 Task: Create a due date automation trigger when advanced on, 2 working days after a card is due add fields without custom field "Resume" unchecked at 11:00 AM.
Action: Mouse moved to (998, 306)
Screenshot: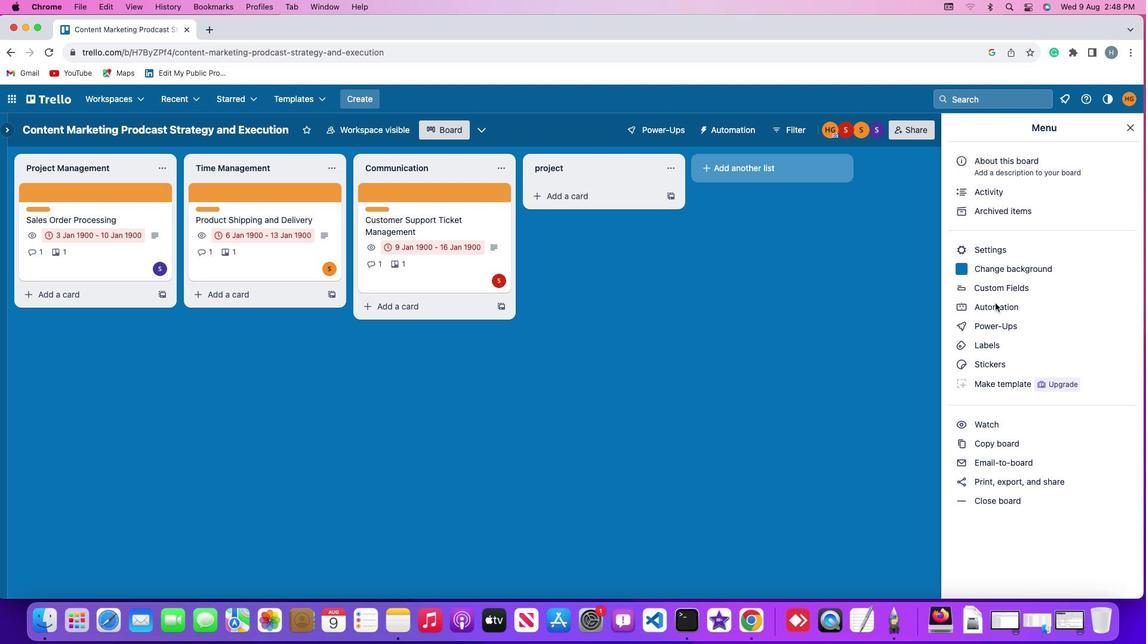 
Action: Mouse pressed left at (998, 306)
Screenshot: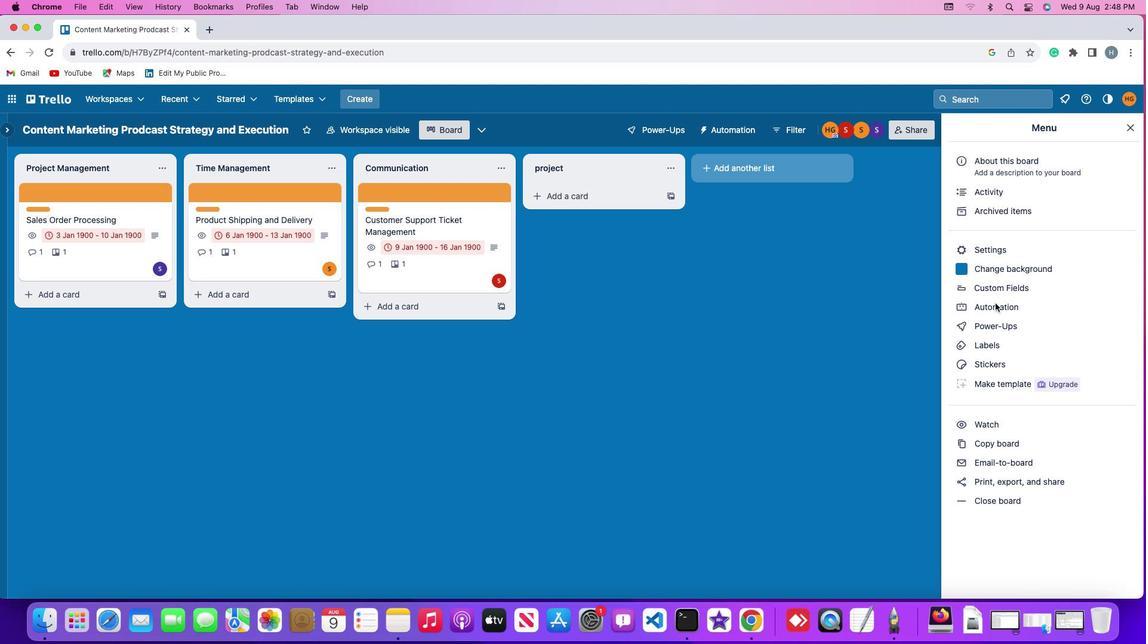 
Action: Mouse pressed left at (998, 306)
Screenshot: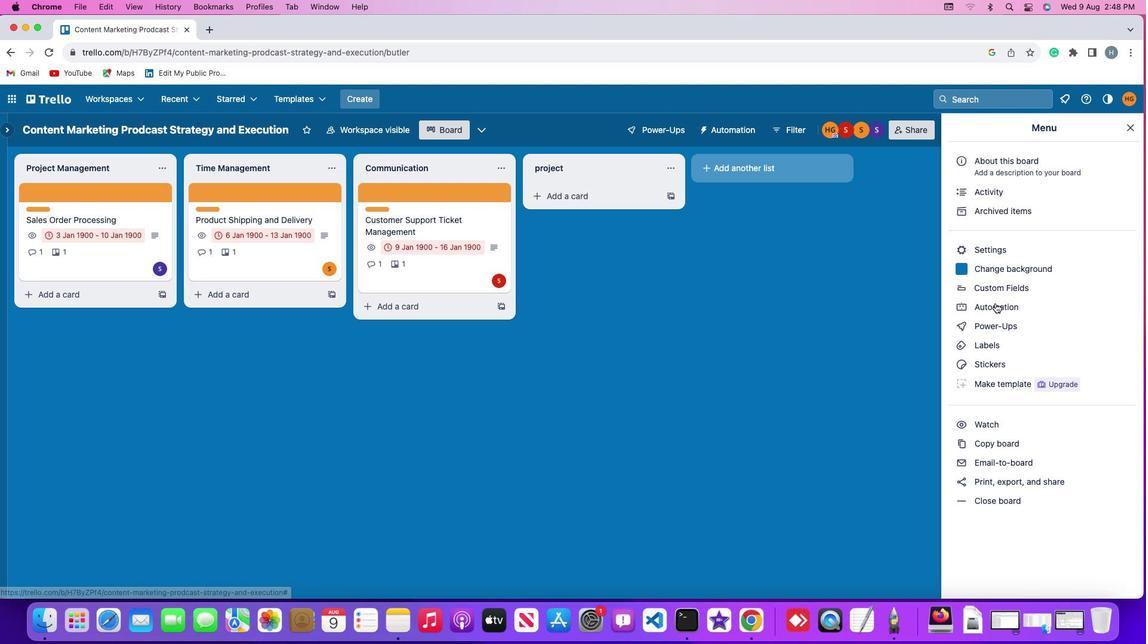 
Action: Mouse moved to (78, 288)
Screenshot: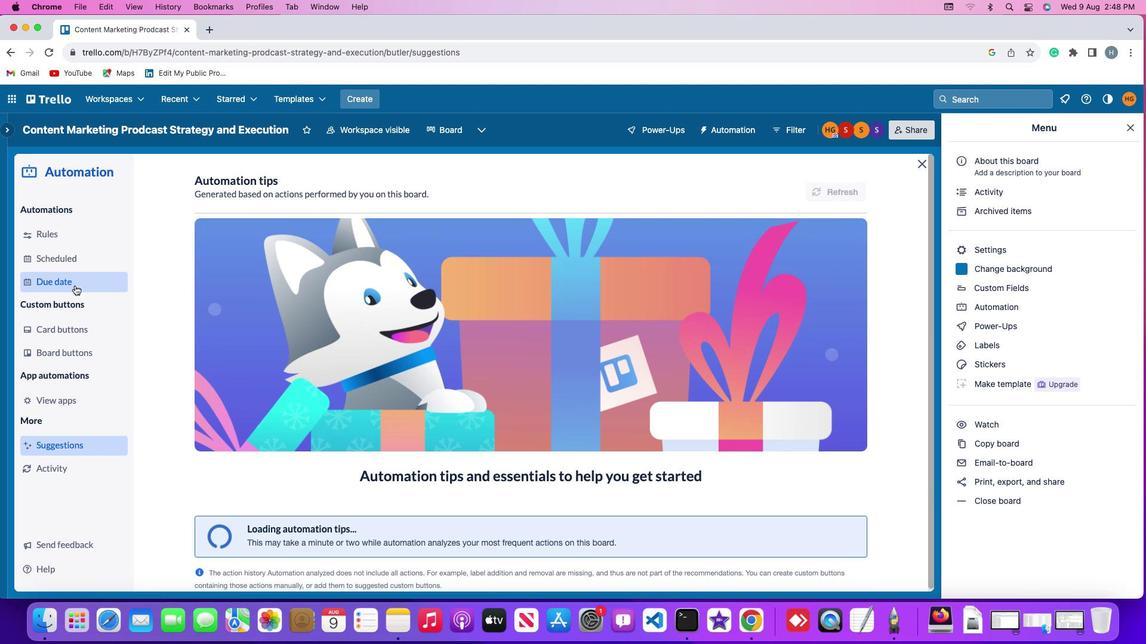 
Action: Mouse pressed left at (78, 288)
Screenshot: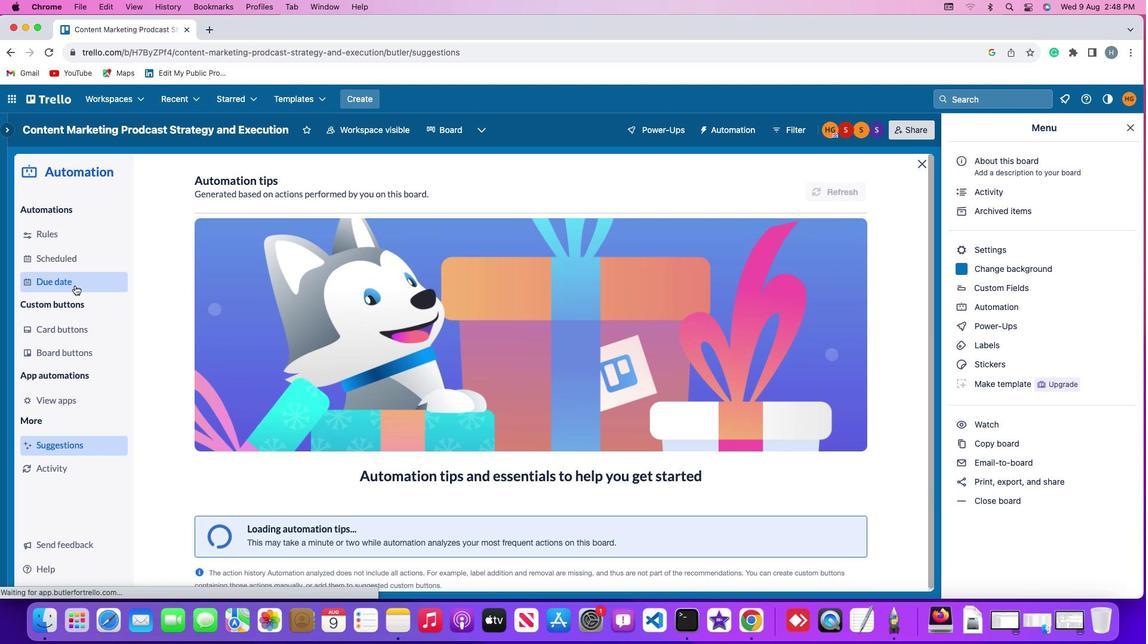 
Action: Mouse moved to (803, 187)
Screenshot: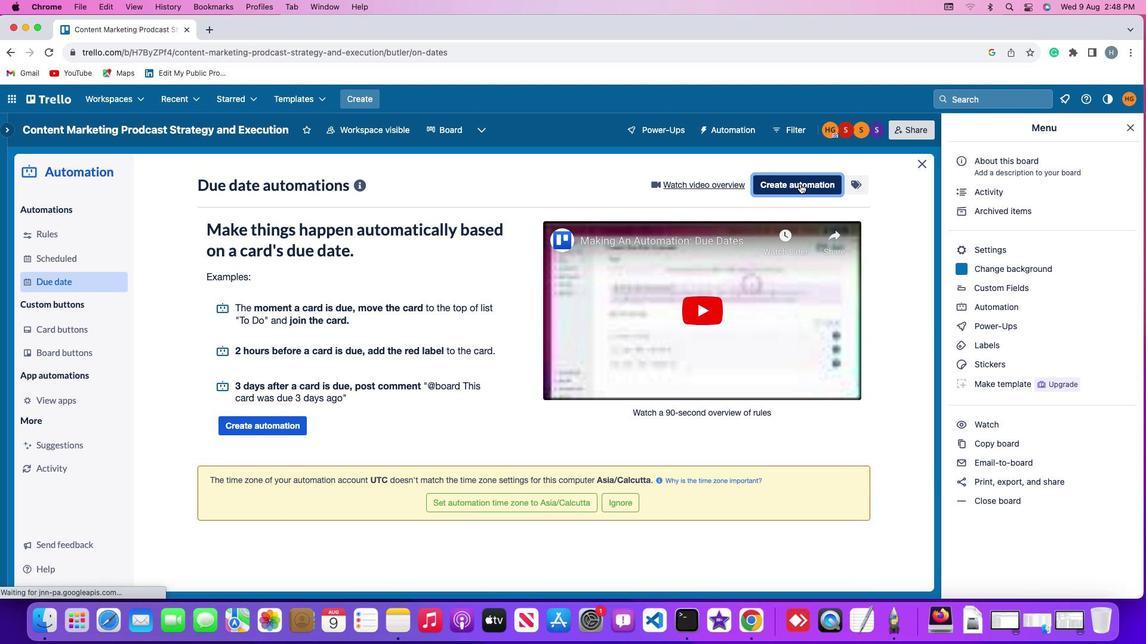 
Action: Mouse pressed left at (803, 187)
Screenshot: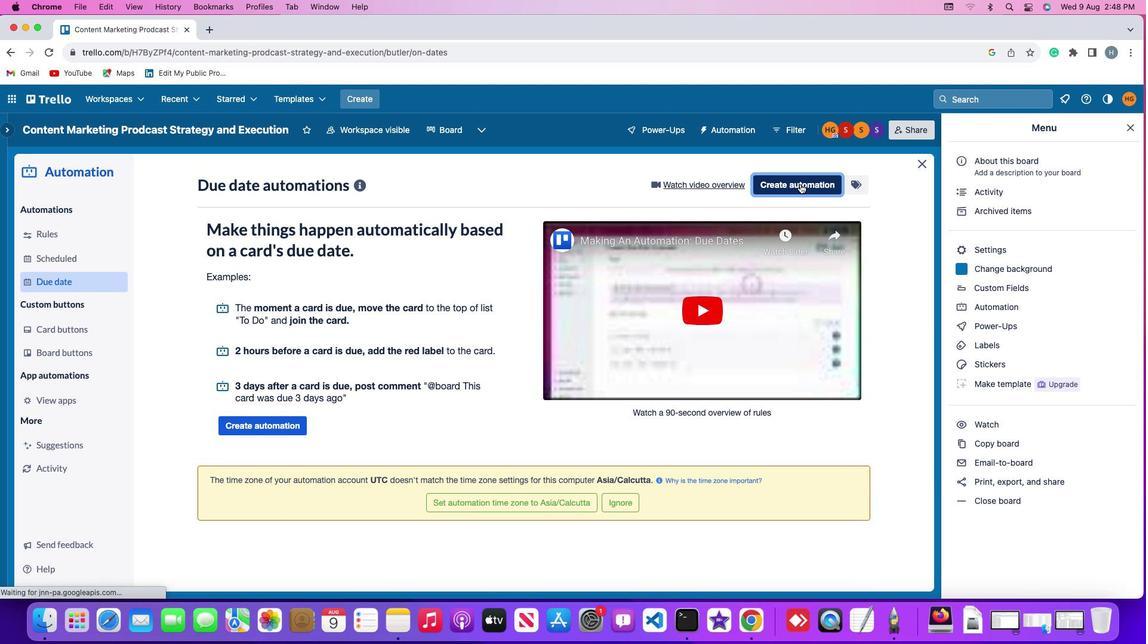 
Action: Mouse moved to (239, 303)
Screenshot: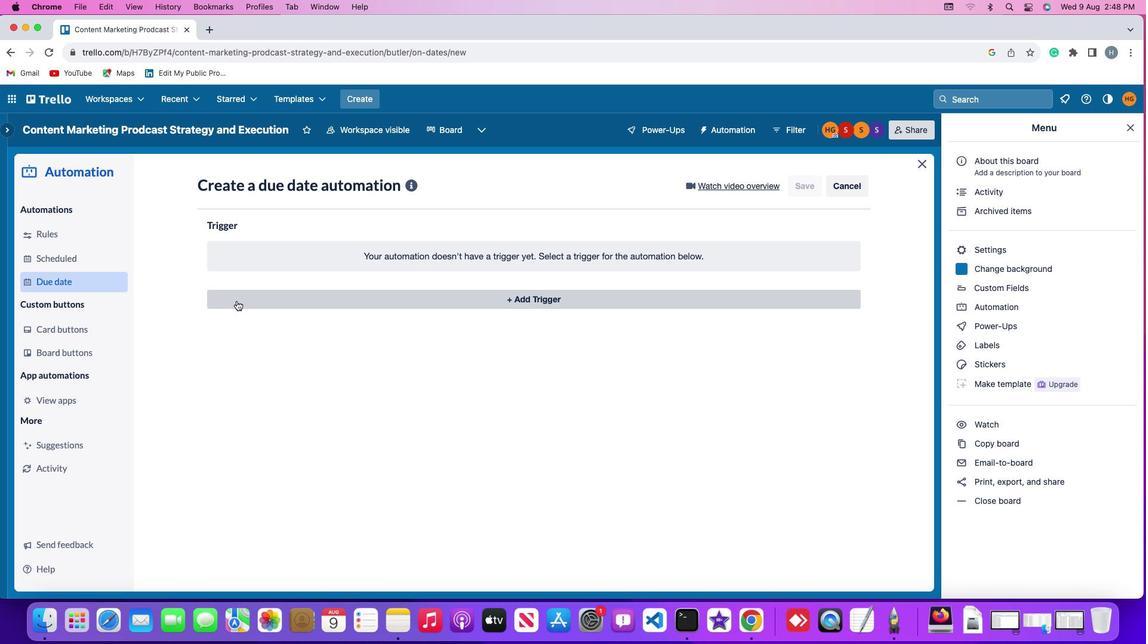 
Action: Mouse pressed left at (239, 303)
Screenshot: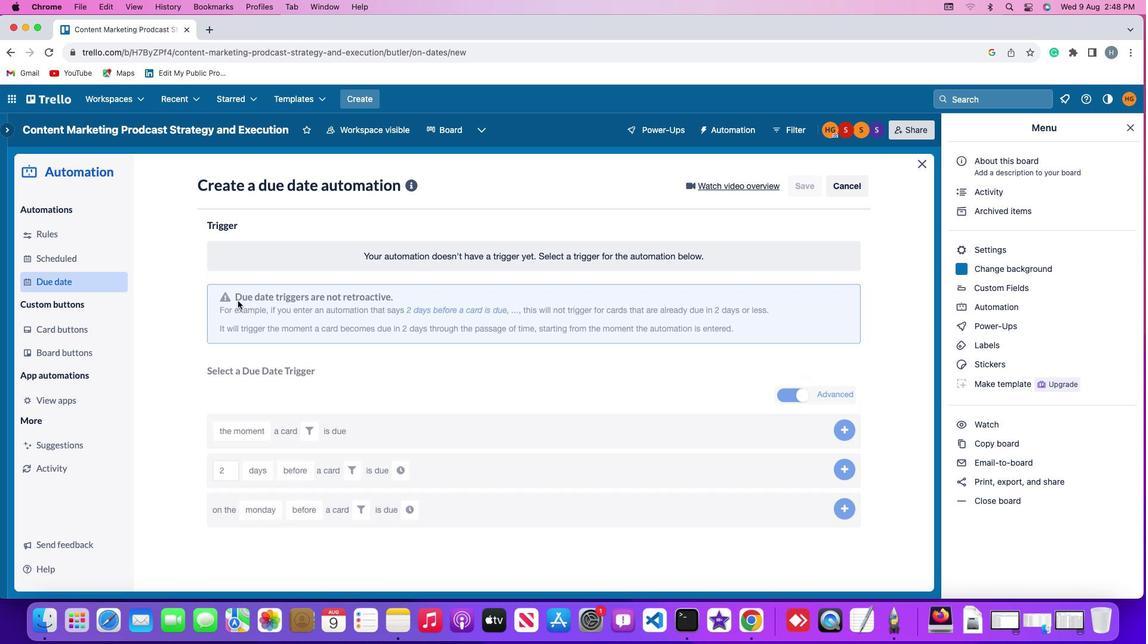 
Action: Mouse moved to (233, 489)
Screenshot: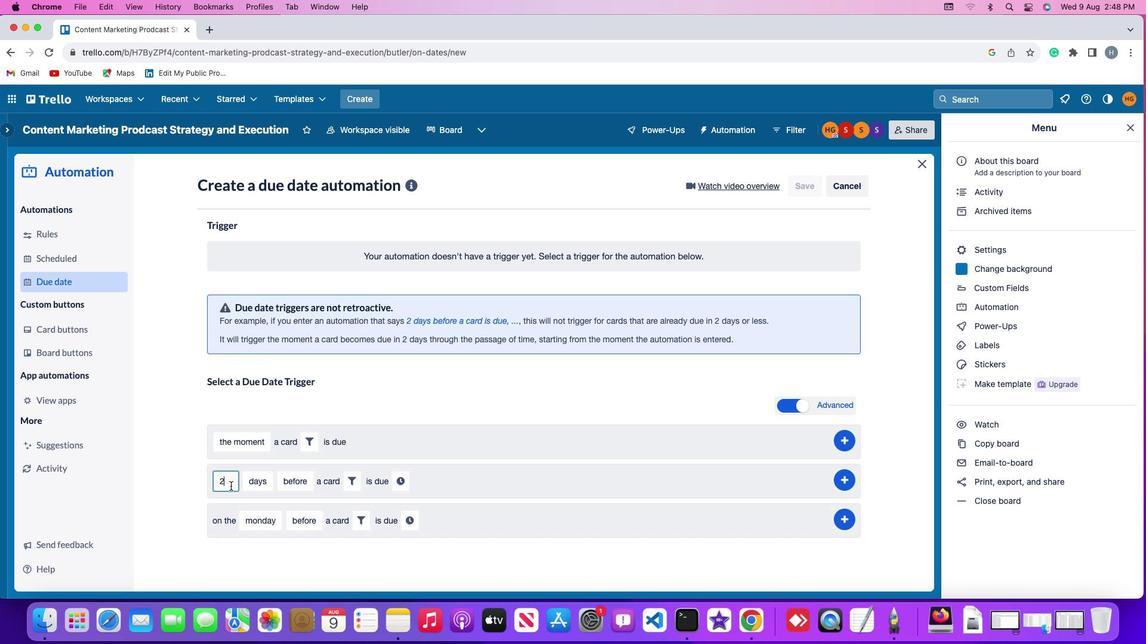 
Action: Mouse pressed left at (233, 489)
Screenshot: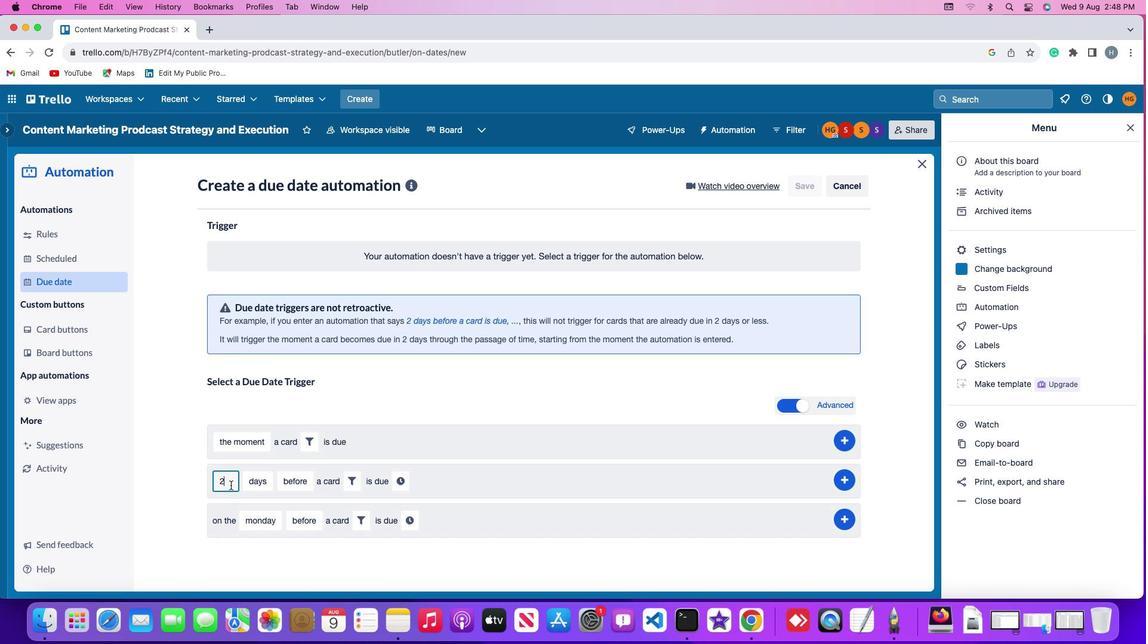 
Action: Mouse moved to (233, 488)
Screenshot: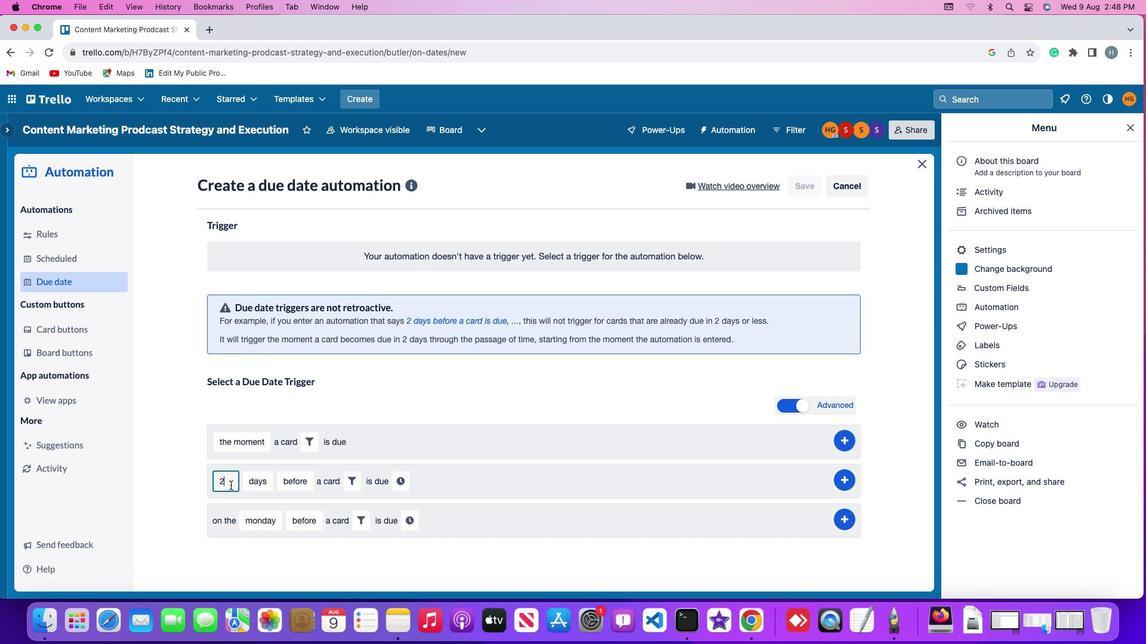 
Action: Key pressed Key.backspace
Screenshot: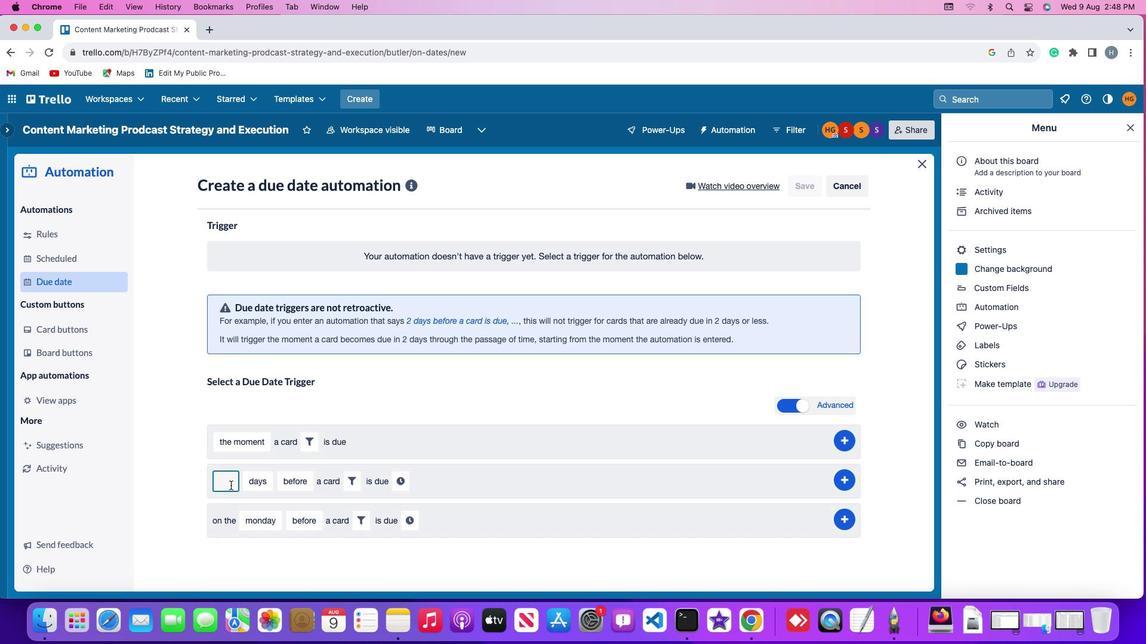 
Action: Mouse moved to (233, 488)
Screenshot: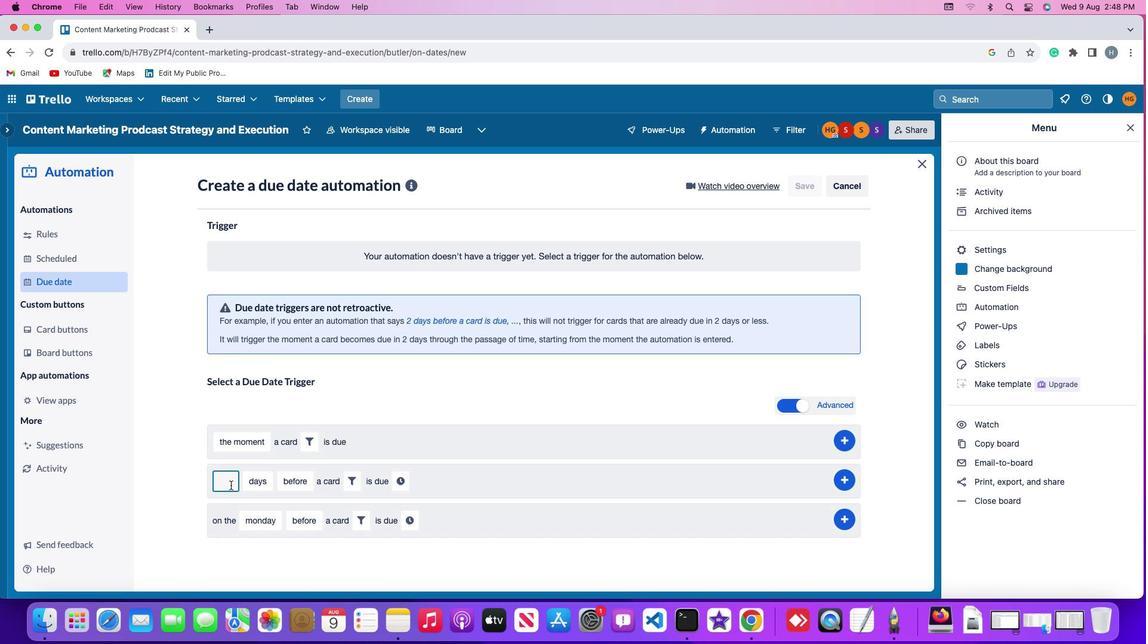 
Action: Key pressed '2'
Screenshot: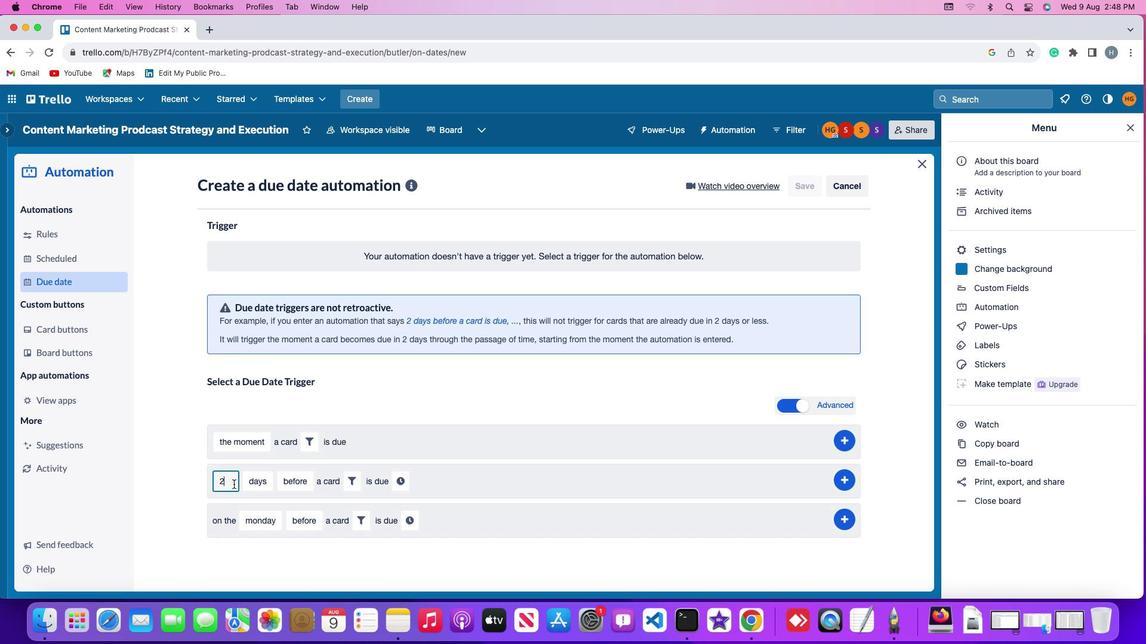 
Action: Mouse moved to (248, 486)
Screenshot: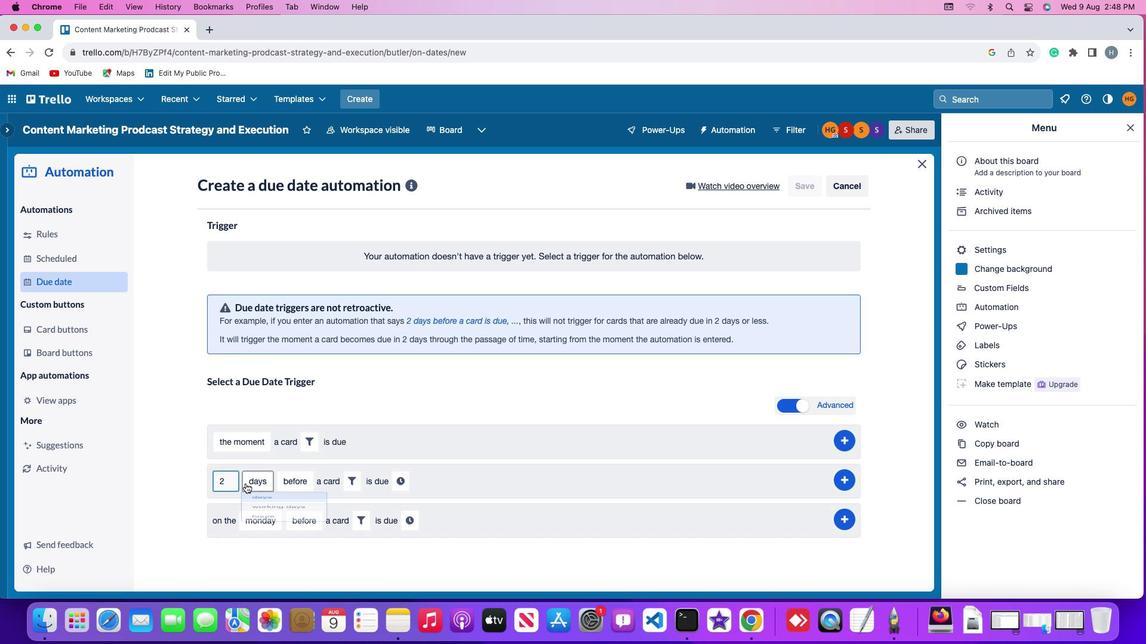 
Action: Mouse pressed left at (248, 486)
Screenshot: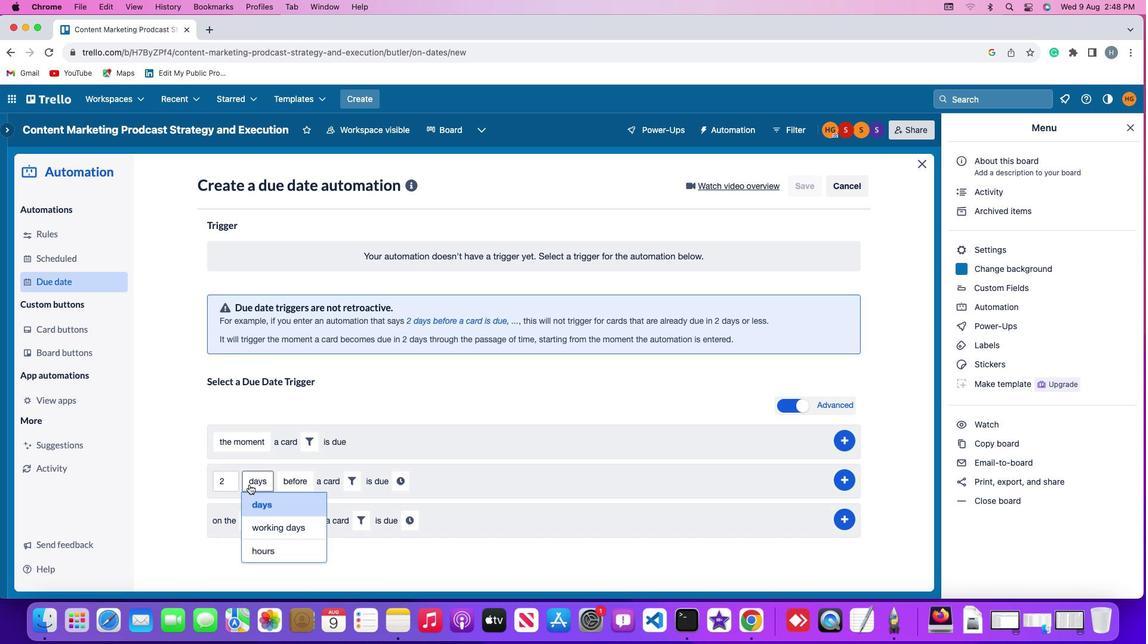 
Action: Mouse moved to (275, 531)
Screenshot: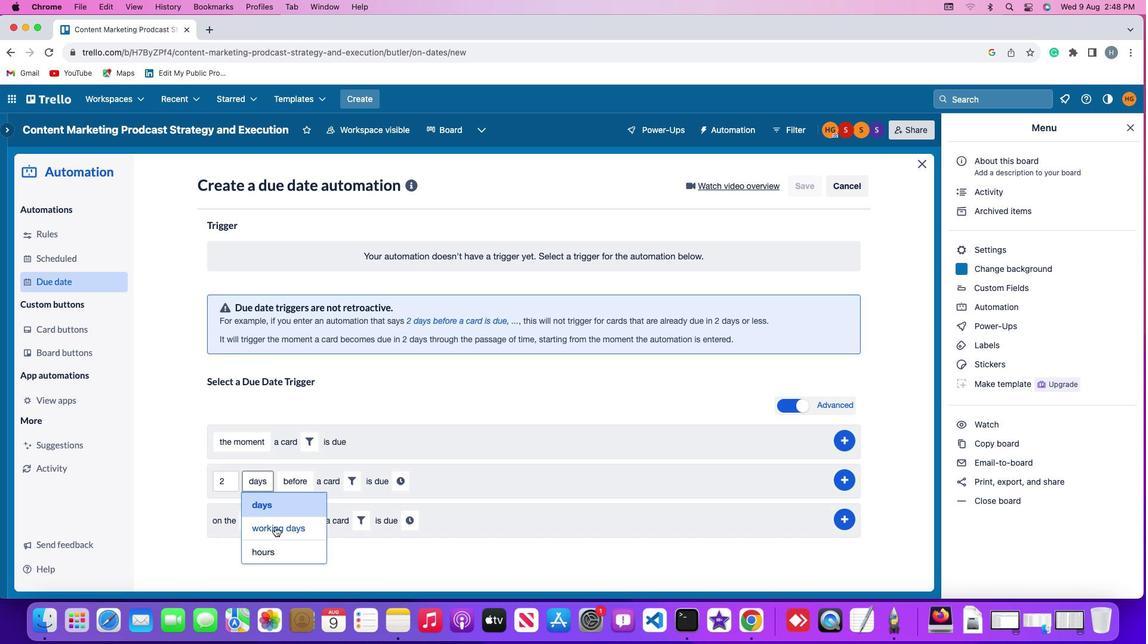 
Action: Mouse pressed left at (275, 531)
Screenshot: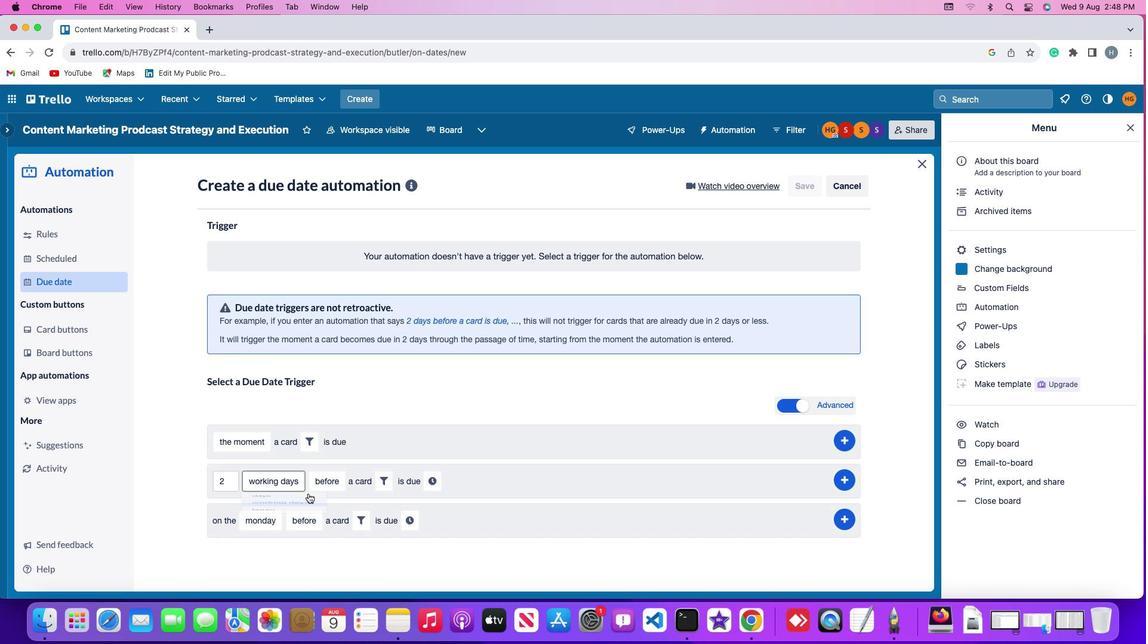 
Action: Mouse moved to (317, 480)
Screenshot: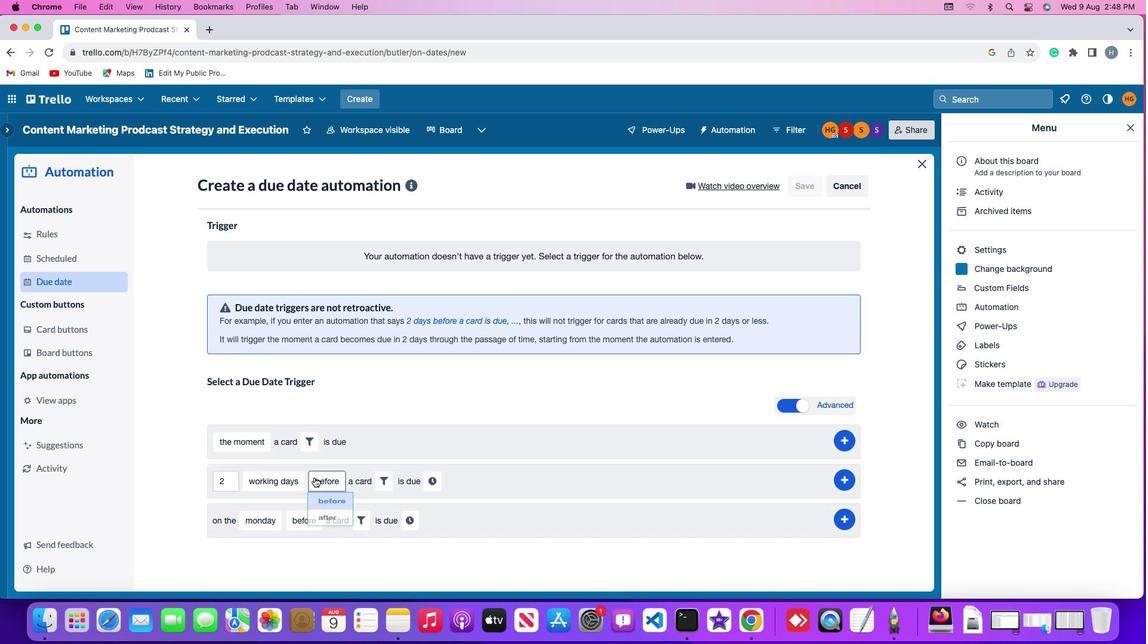 
Action: Mouse pressed left at (317, 480)
Screenshot: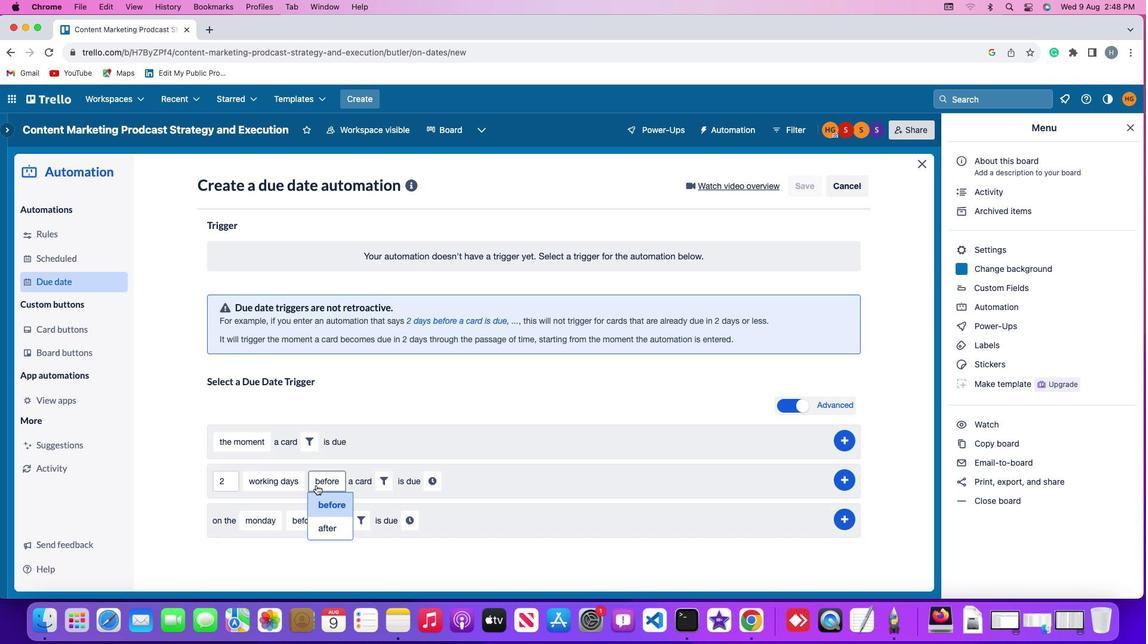
Action: Mouse moved to (322, 533)
Screenshot: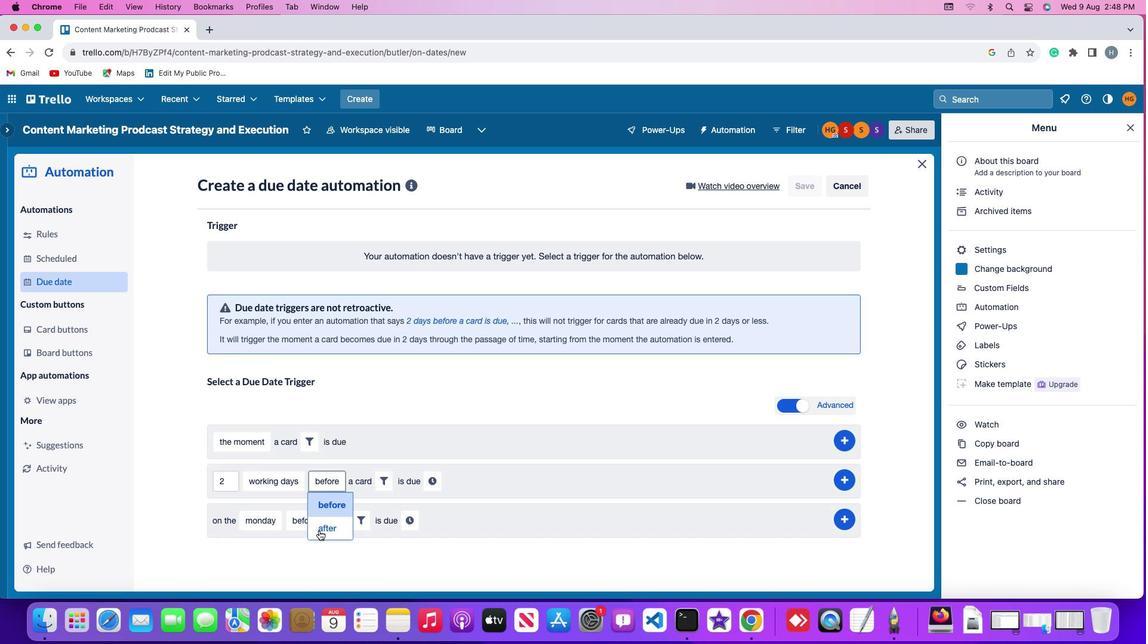 
Action: Mouse pressed left at (322, 533)
Screenshot: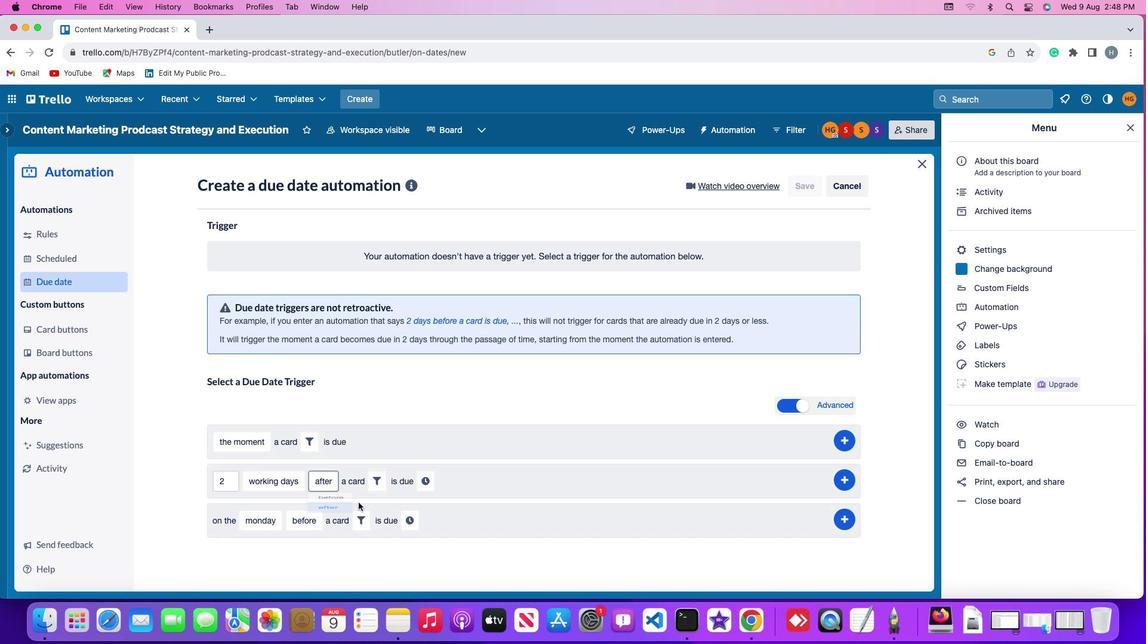 
Action: Mouse moved to (386, 485)
Screenshot: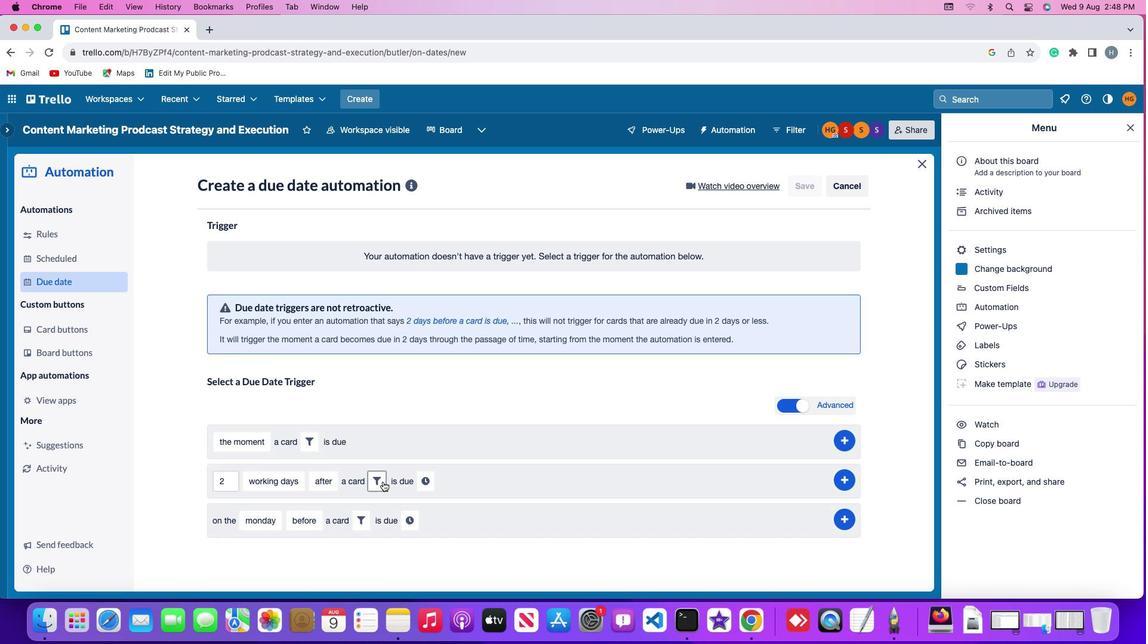 
Action: Mouse pressed left at (386, 485)
Screenshot: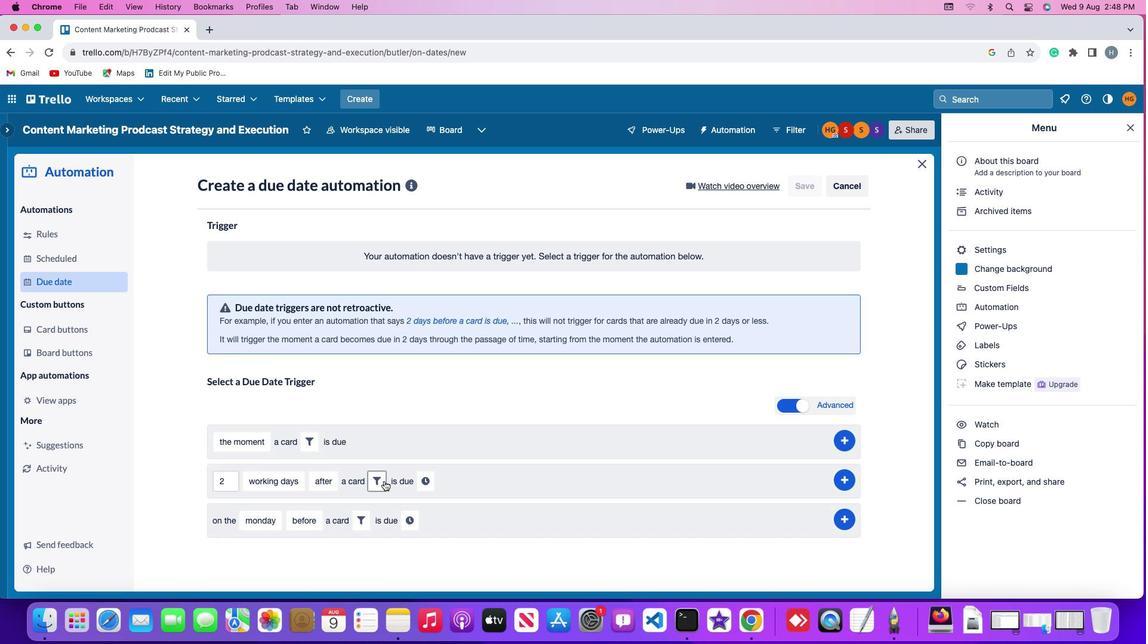 
Action: Mouse moved to (573, 527)
Screenshot: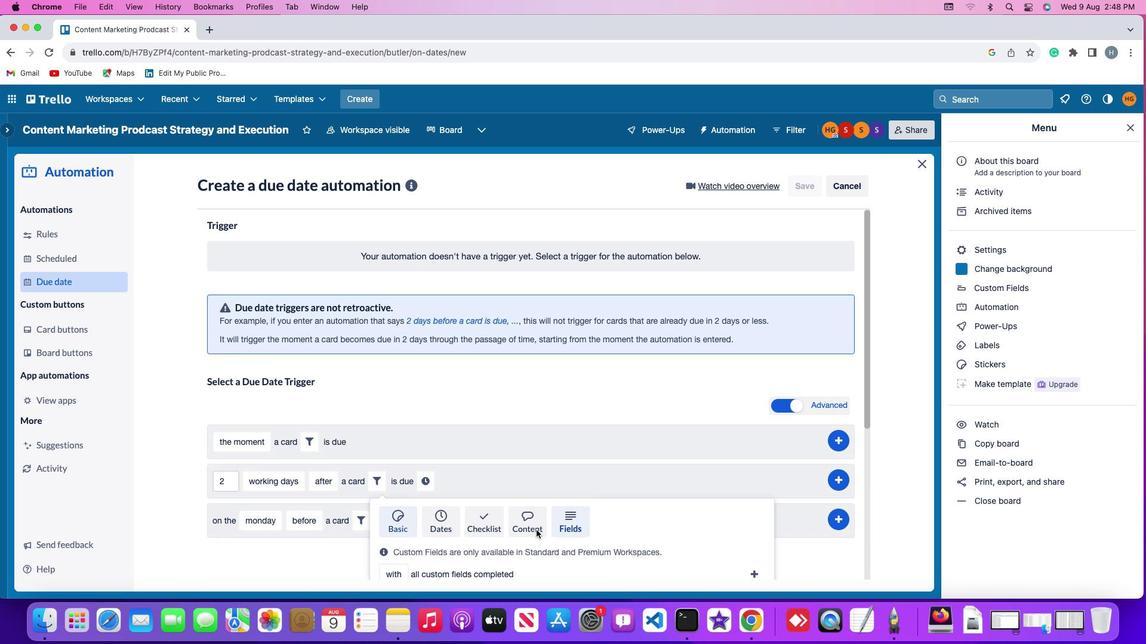 
Action: Mouse pressed left at (573, 527)
Screenshot: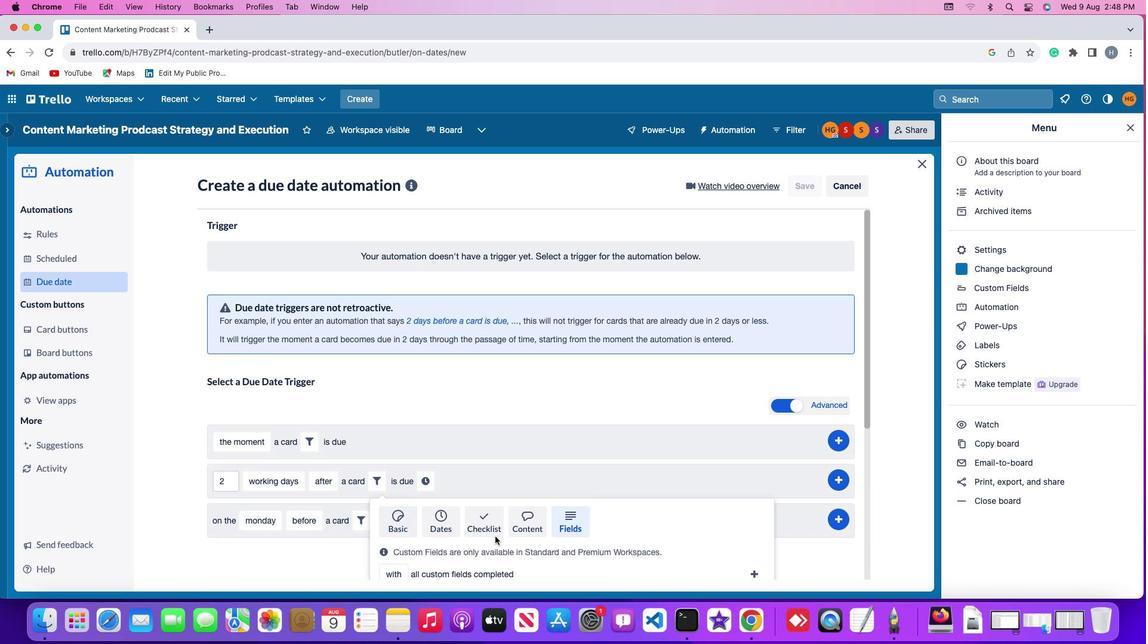 
Action: Mouse moved to (342, 565)
Screenshot: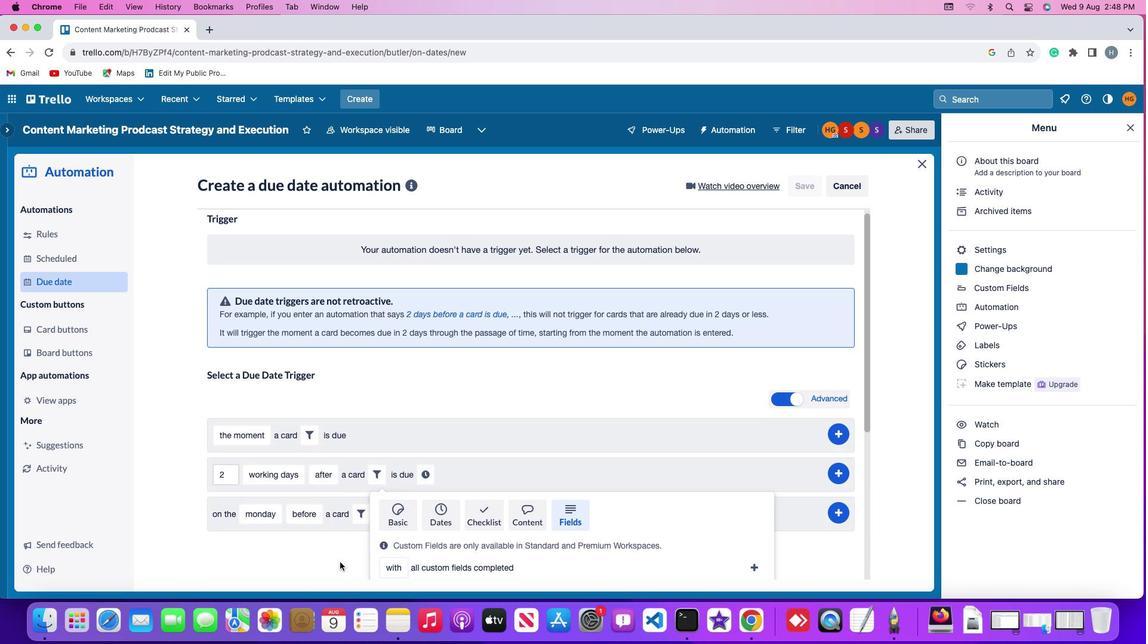 
Action: Mouse scrolled (342, 565) with delta (2, 2)
Screenshot: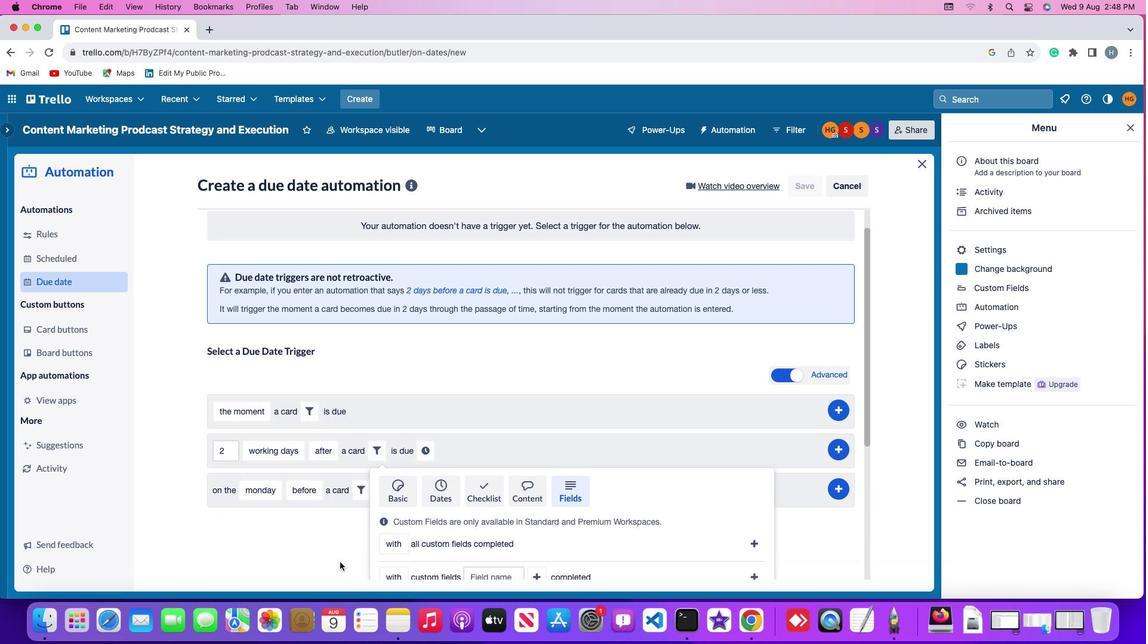 
Action: Mouse moved to (342, 565)
Screenshot: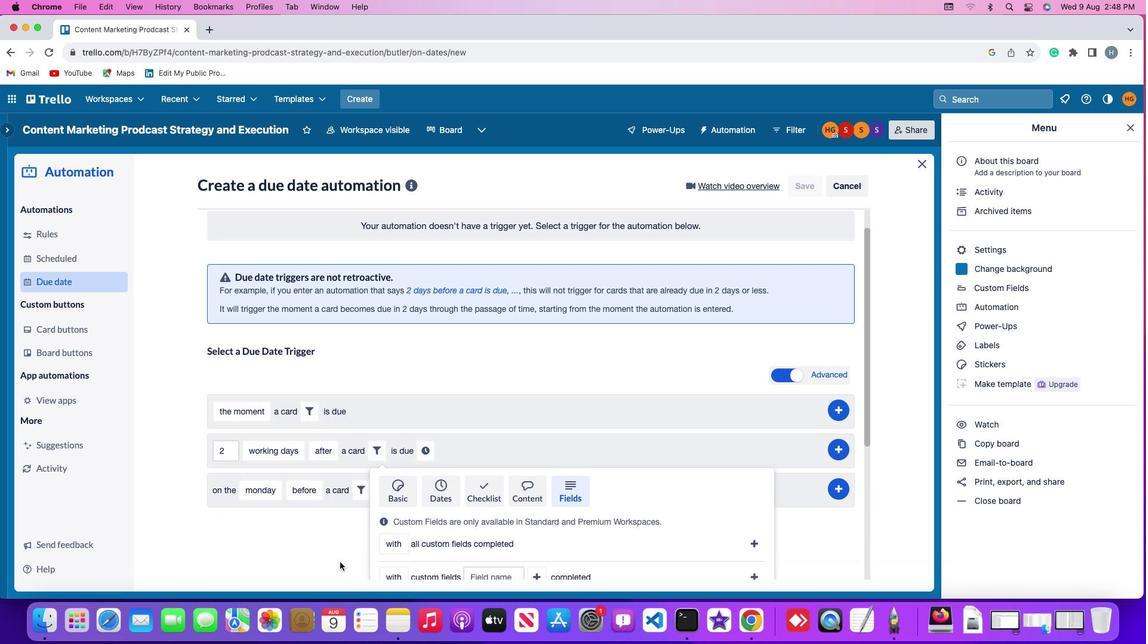 
Action: Mouse scrolled (342, 565) with delta (2, 2)
Screenshot: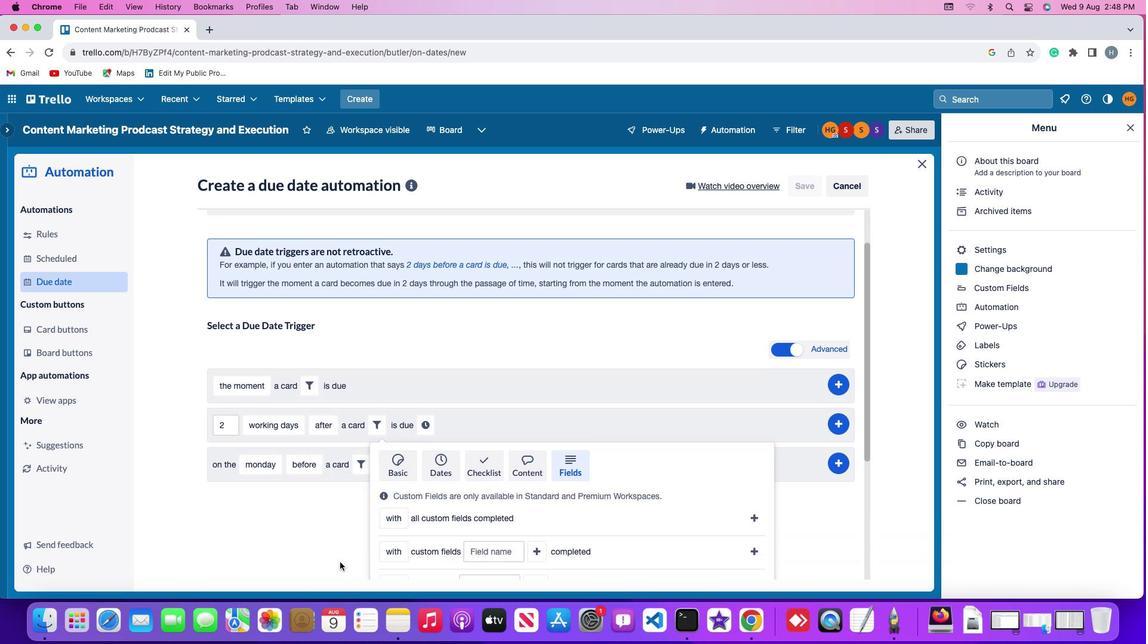 
Action: Mouse scrolled (342, 565) with delta (2, 1)
Screenshot: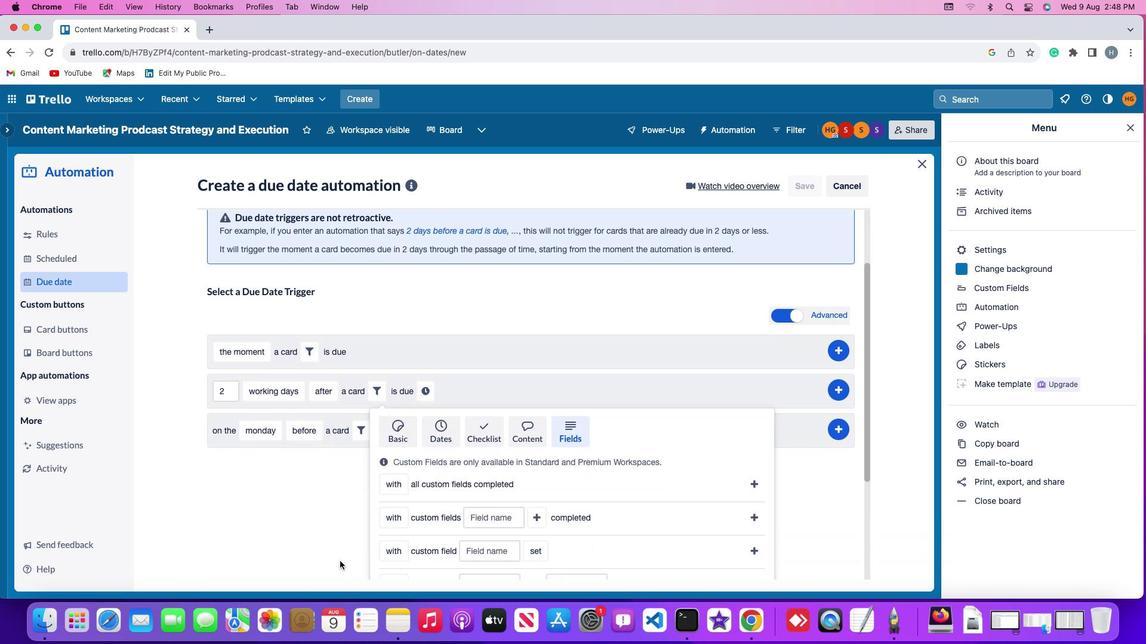 
Action: Mouse scrolled (342, 565) with delta (2, 1)
Screenshot: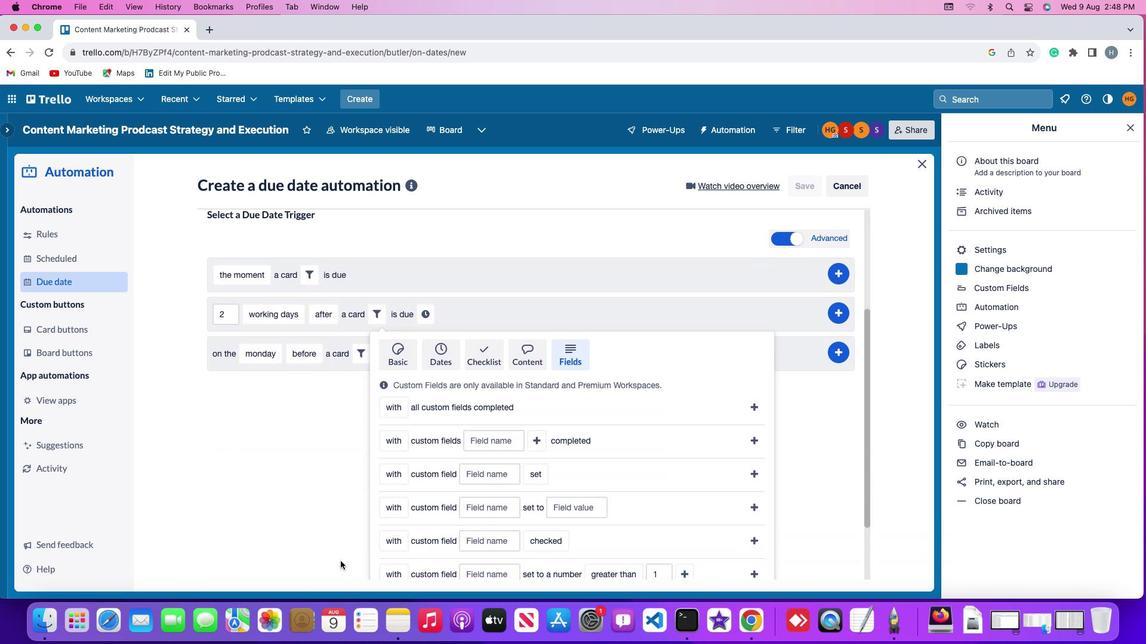 
Action: Mouse moved to (343, 564)
Screenshot: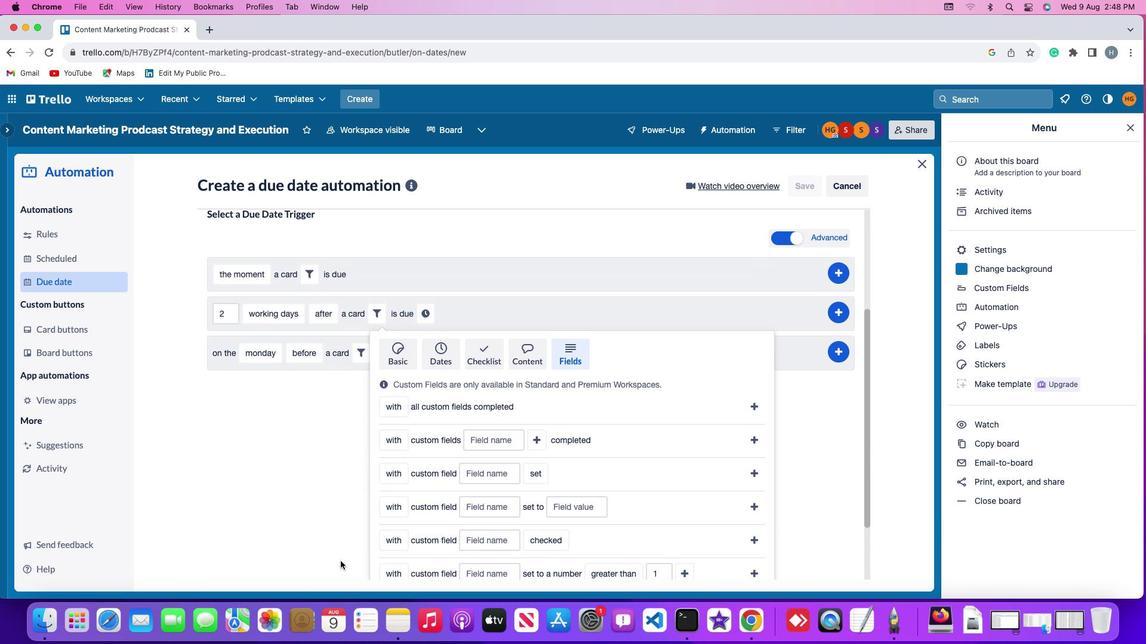 
Action: Mouse scrolled (343, 564) with delta (2, 2)
Screenshot: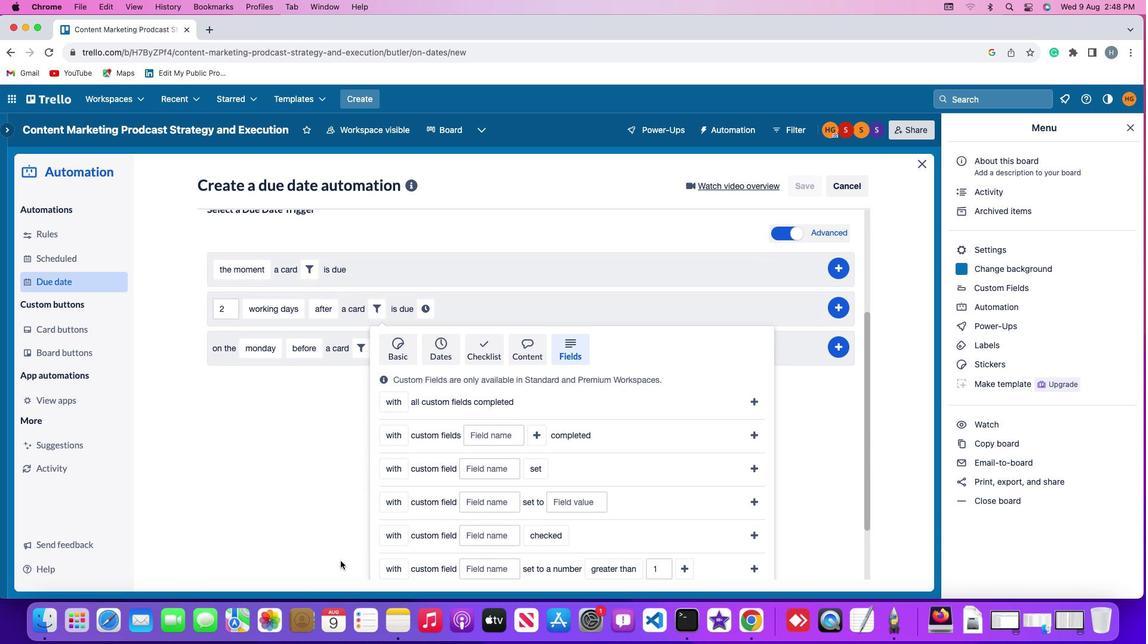 
Action: Mouse scrolled (343, 564) with delta (2, 2)
Screenshot: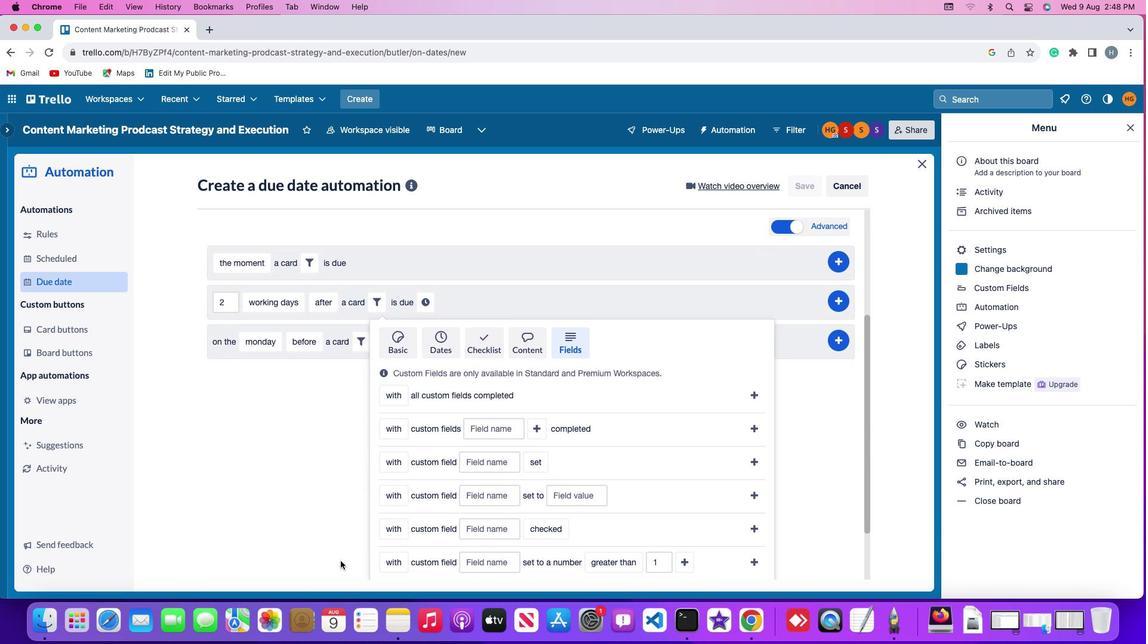 
Action: Mouse moved to (382, 525)
Screenshot: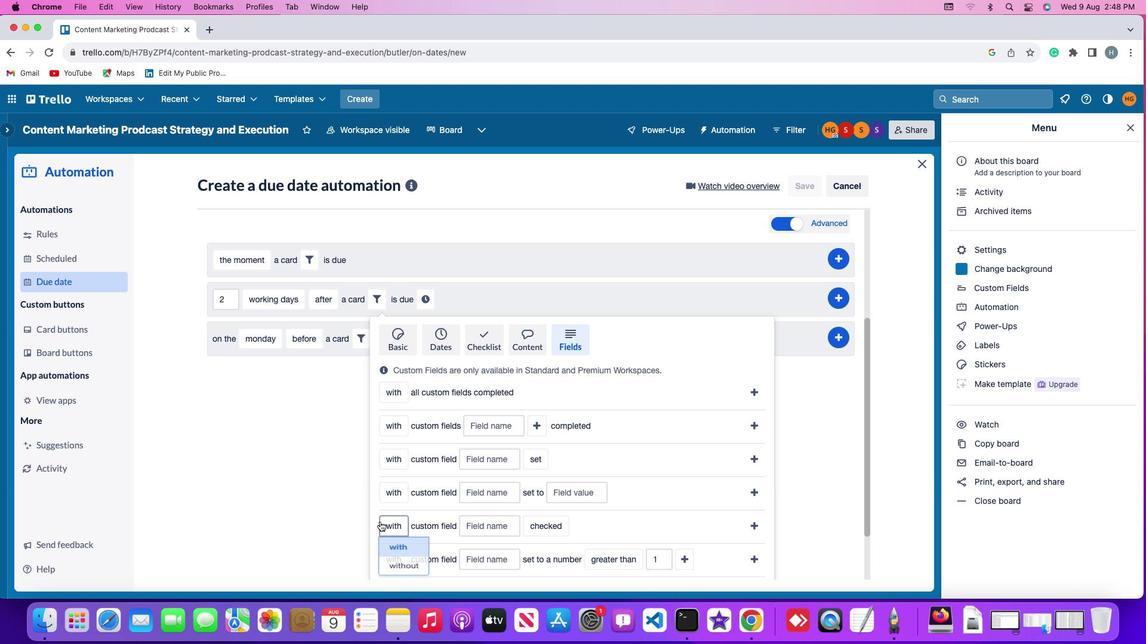 
Action: Mouse pressed left at (382, 525)
Screenshot: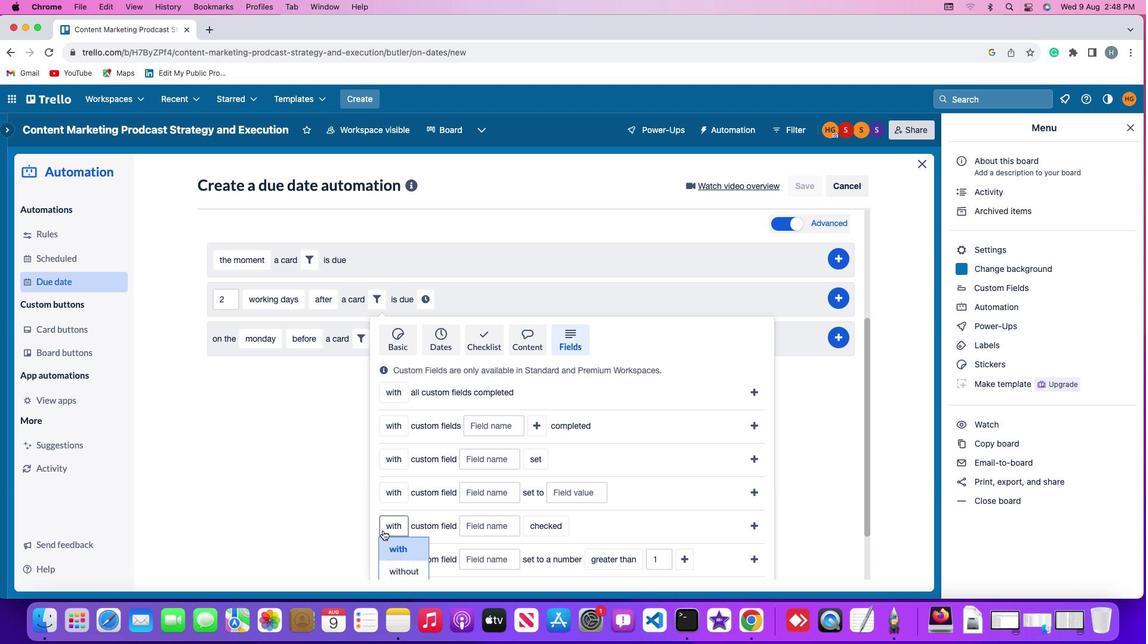 
Action: Mouse moved to (401, 568)
Screenshot: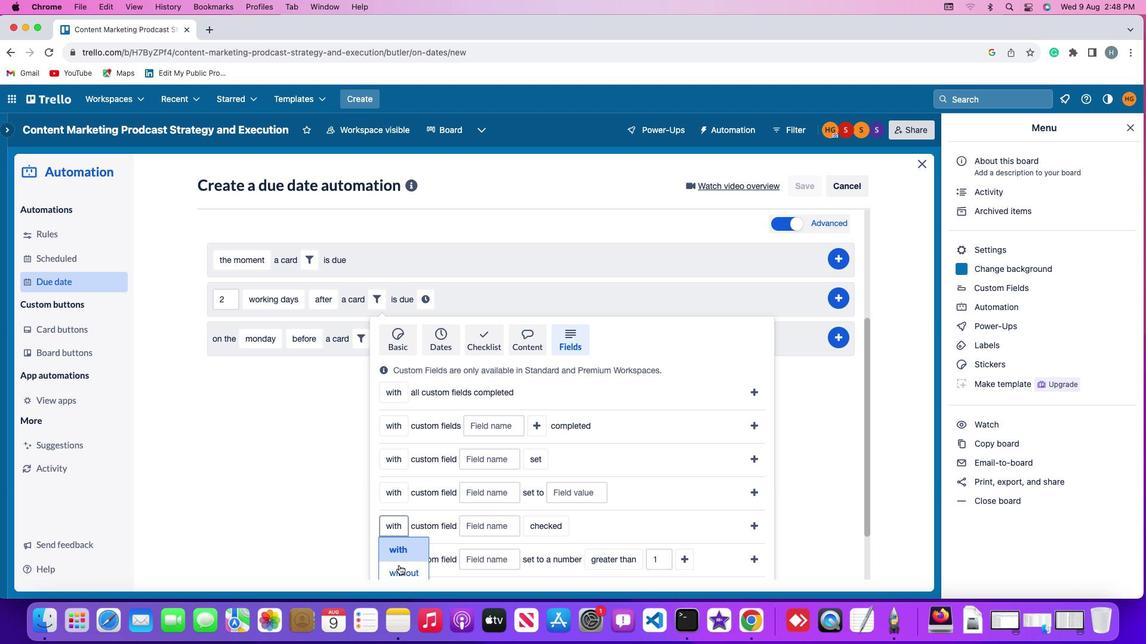 
Action: Mouse pressed left at (401, 568)
Screenshot: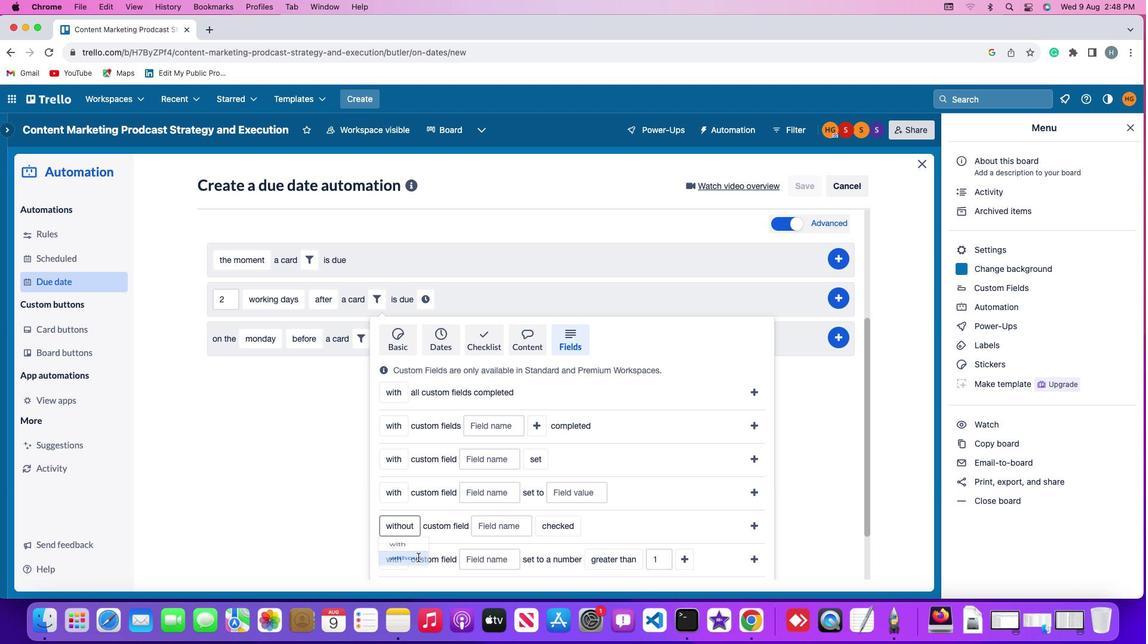 
Action: Mouse moved to (501, 530)
Screenshot: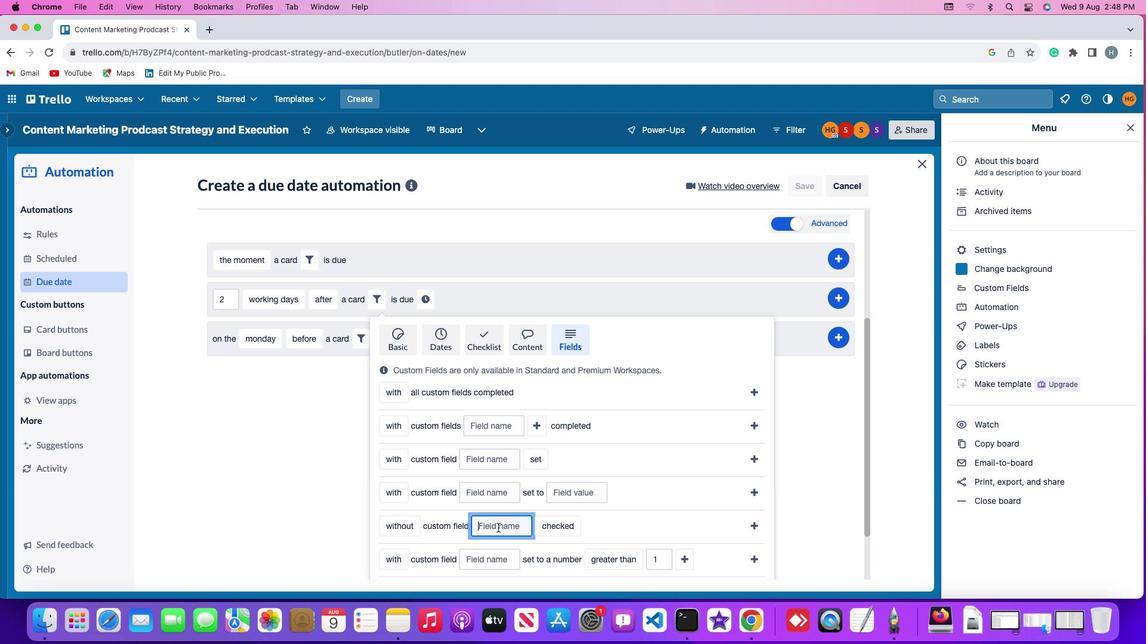 
Action: Mouse pressed left at (501, 530)
Screenshot: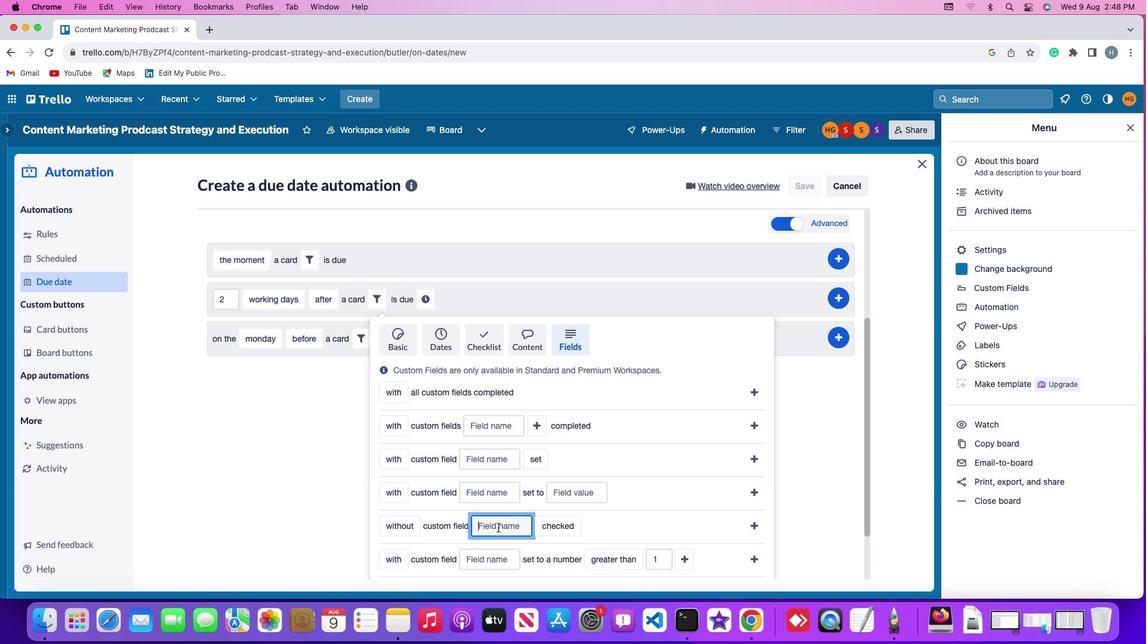 
Action: Key pressed Key.shift'R''e''s''u''m''e'
Screenshot: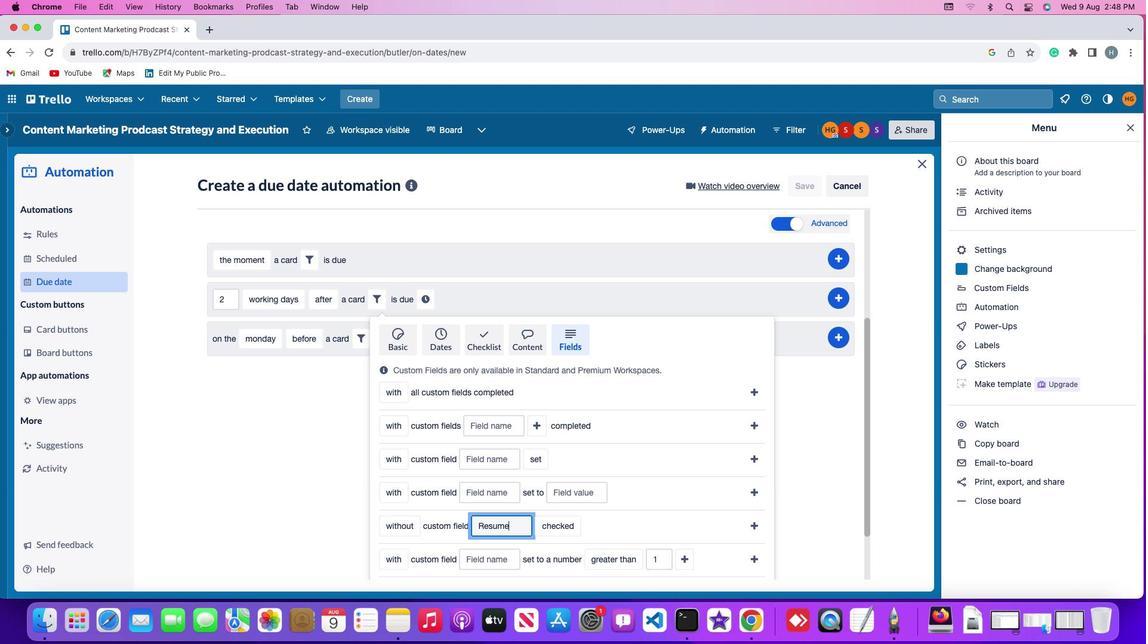 
Action: Mouse moved to (552, 532)
Screenshot: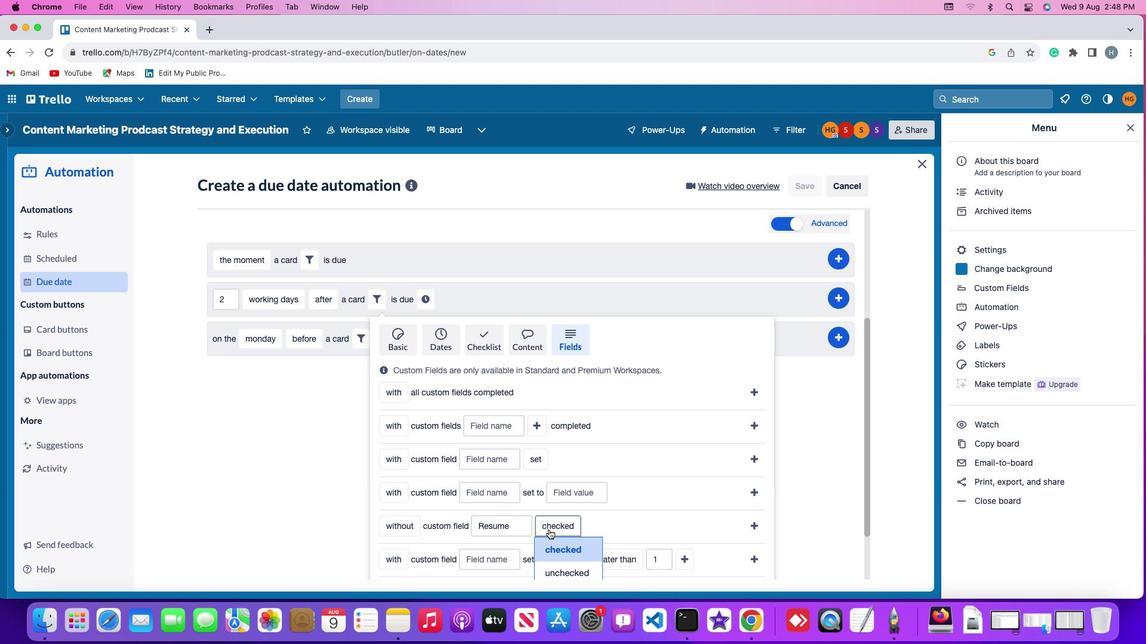 
Action: Mouse pressed left at (552, 532)
Screenshot: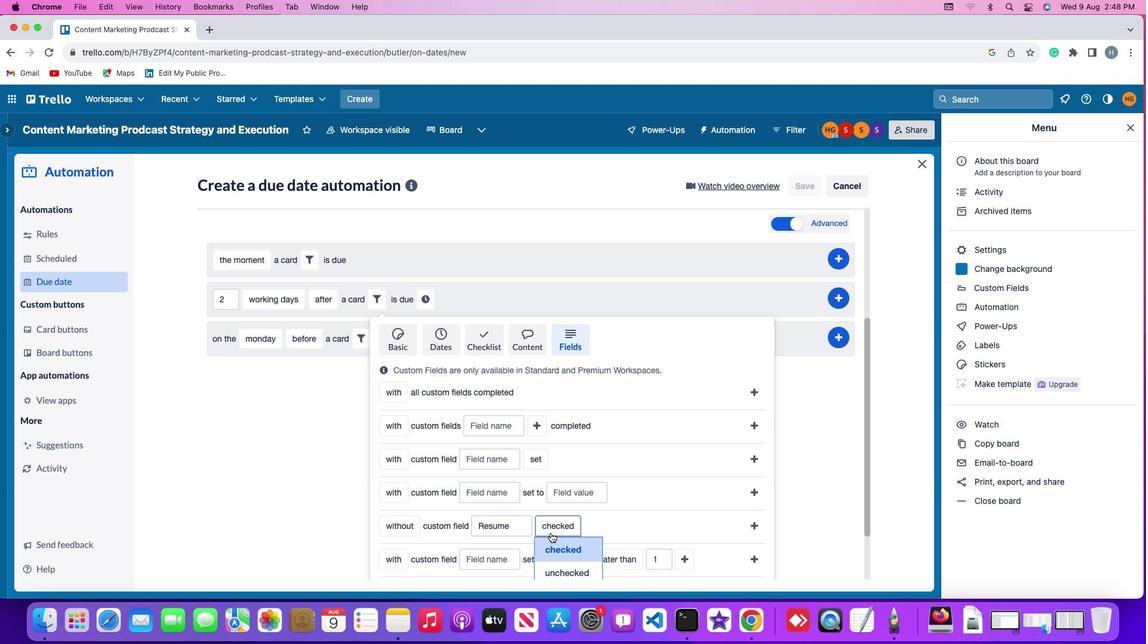 
Action: Mouse moved to (563, 579)
Screenshot: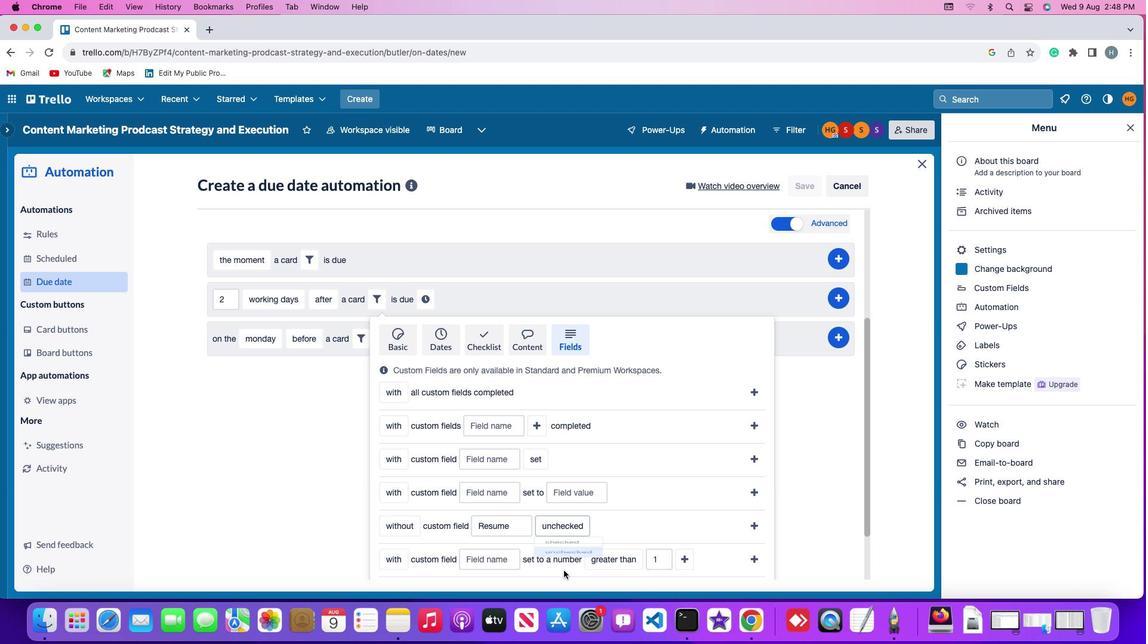 
Action: Mouse pressed left at (563, 579)
Screenshot: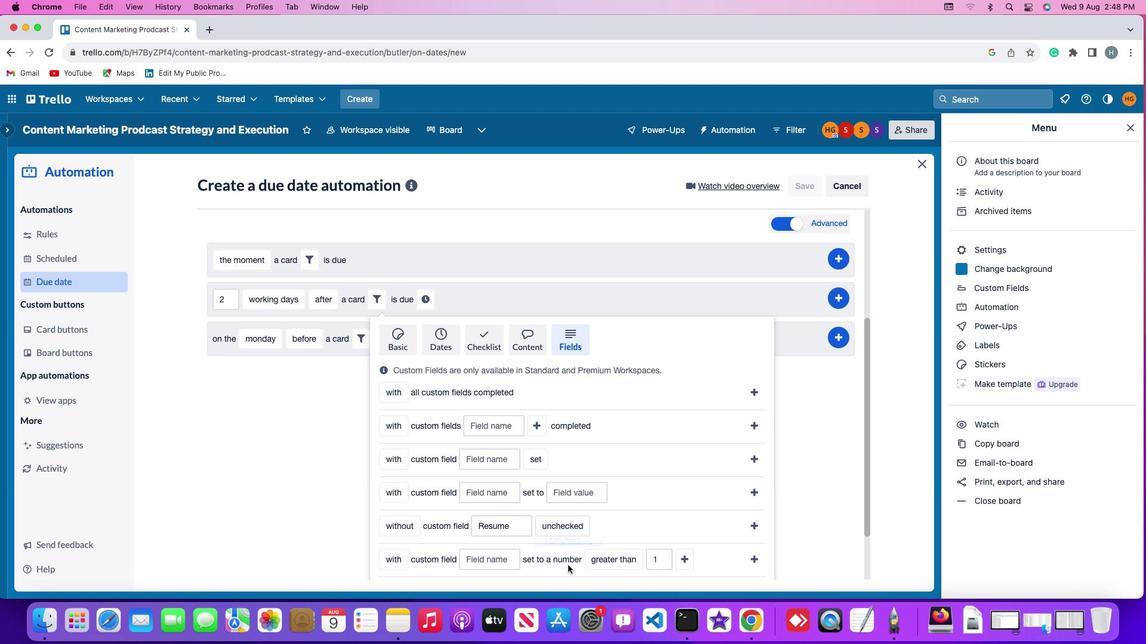 
Action: Mouse moved to (757, 525)
Screenshot: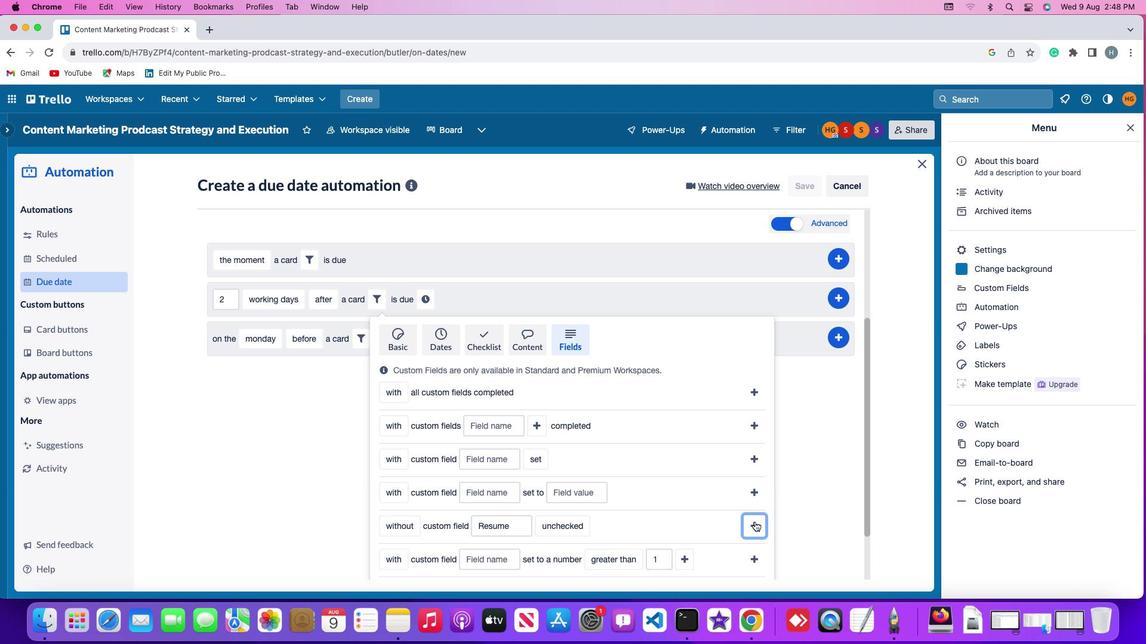 
Action: Mouse pressed left at (757, 525)
Screenshot: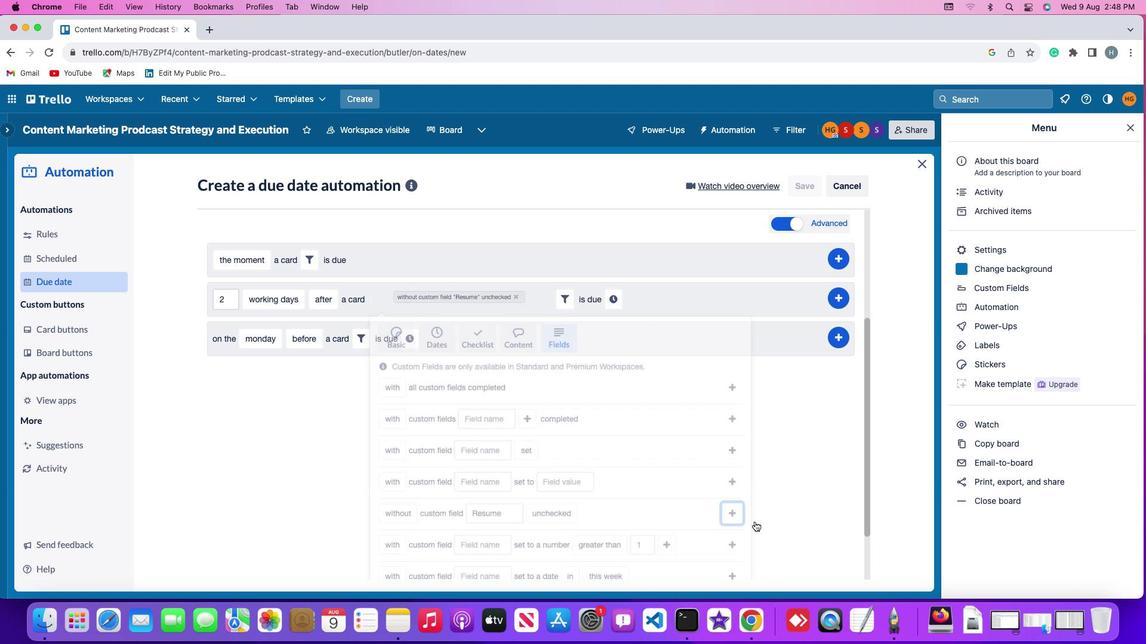 
Action: Mouse moved to (614, 480)
Screenshot: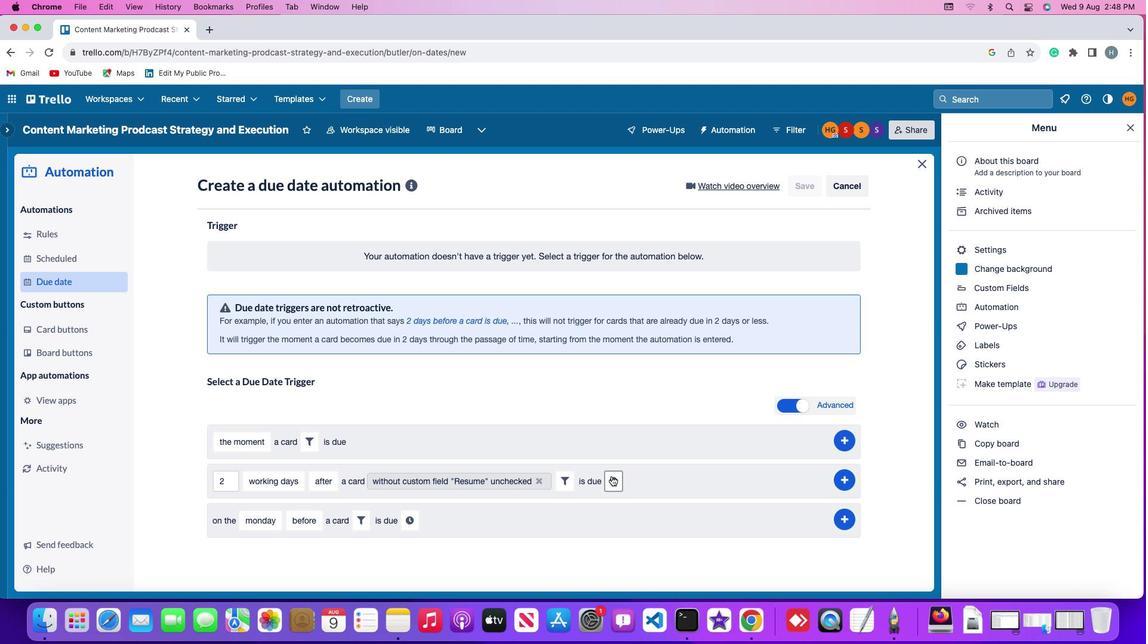 
Action: Mouse pressed left at (614, 480)
Screenshot: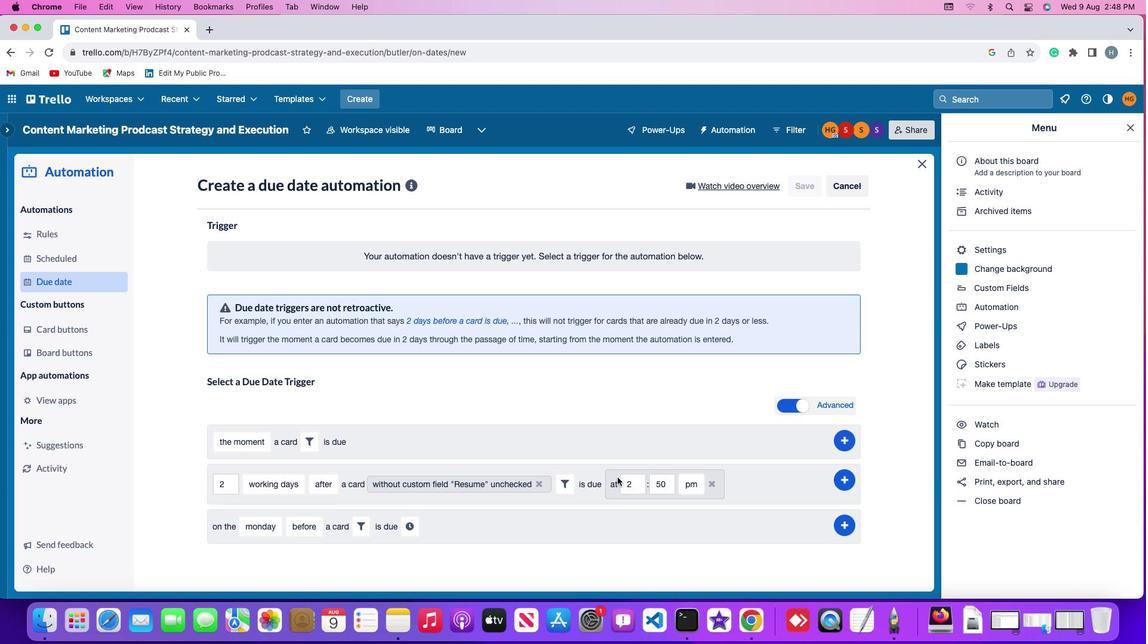 
Action: Mouse moved to (636, 485)
Screenshot: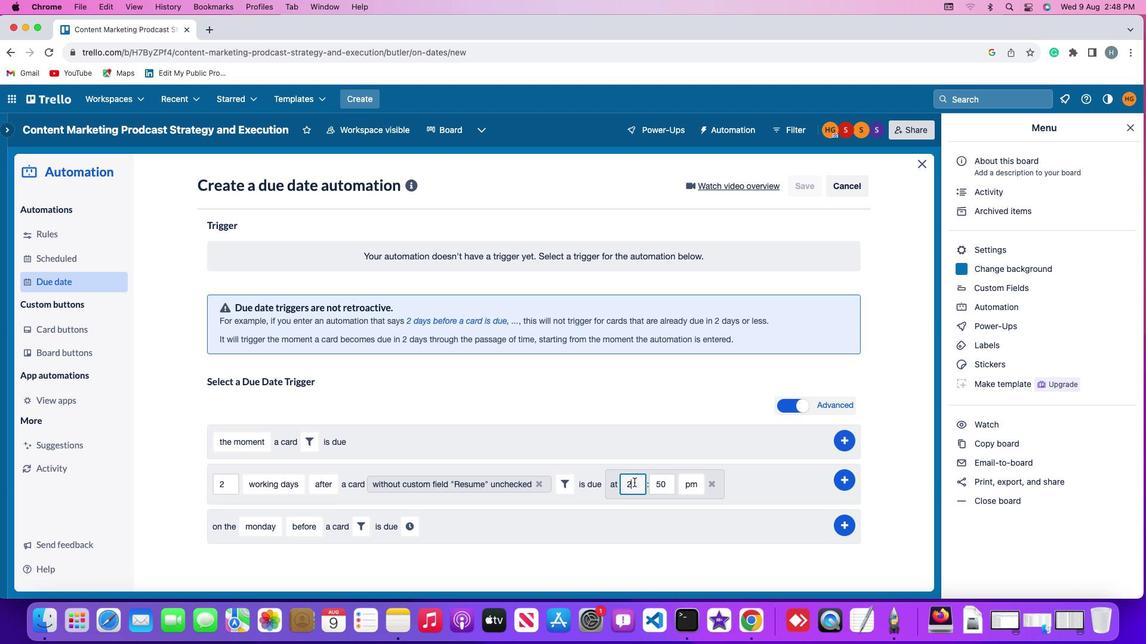 
Action: Mouse pressed left at (636, 485)
Screenshot: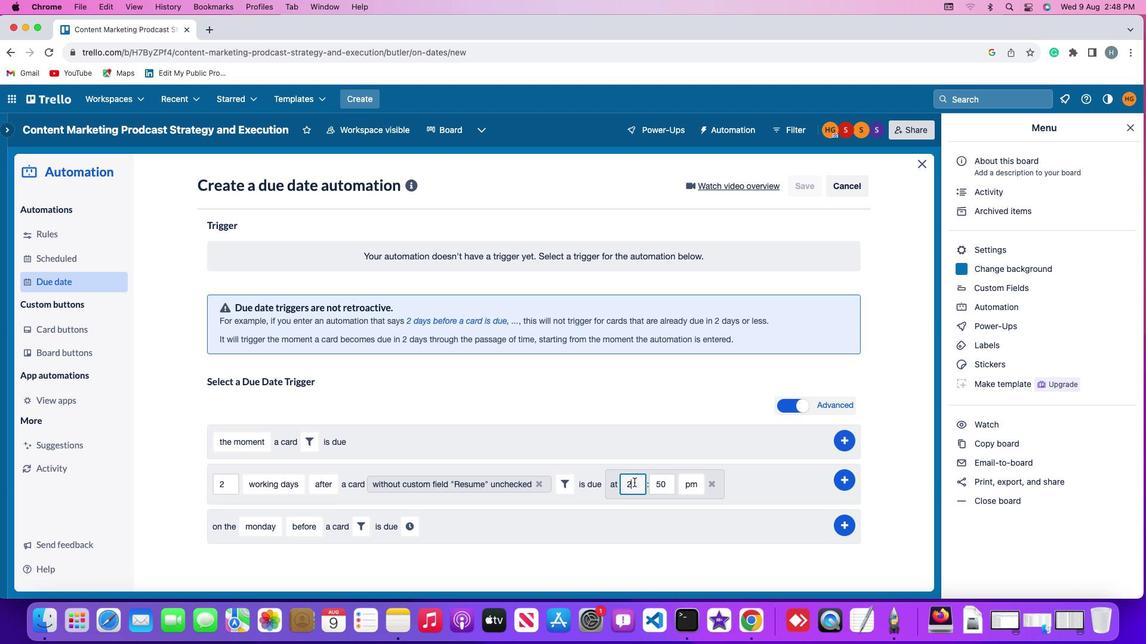 
Action: Mouse moved to (636, 485)
Screenshot: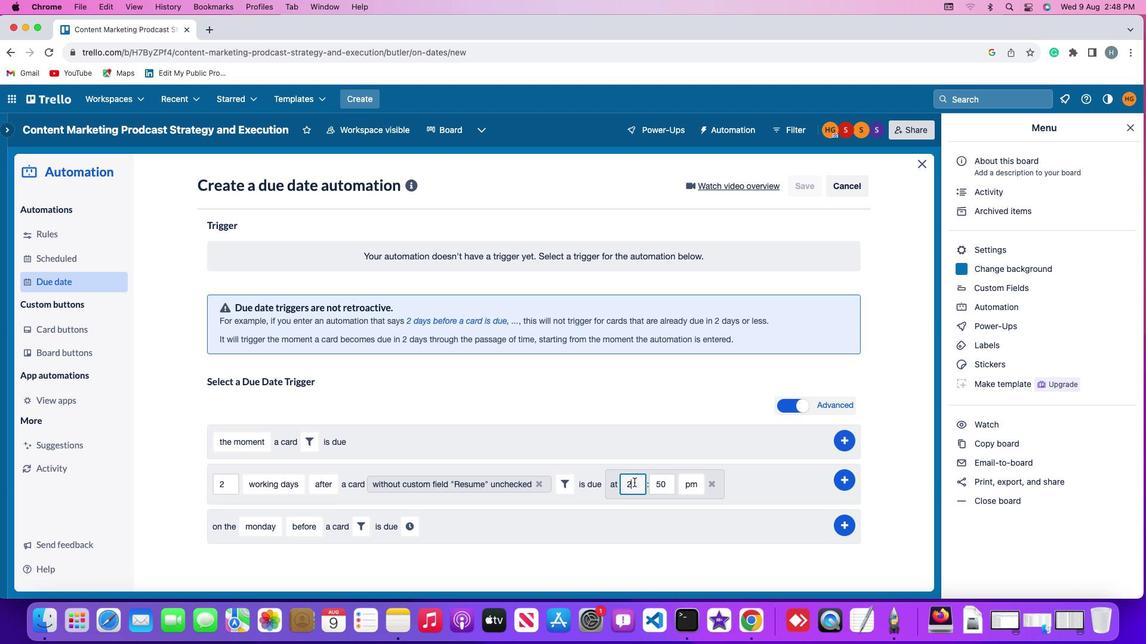 
Action: Key pressed Key.backspace
Screenshot: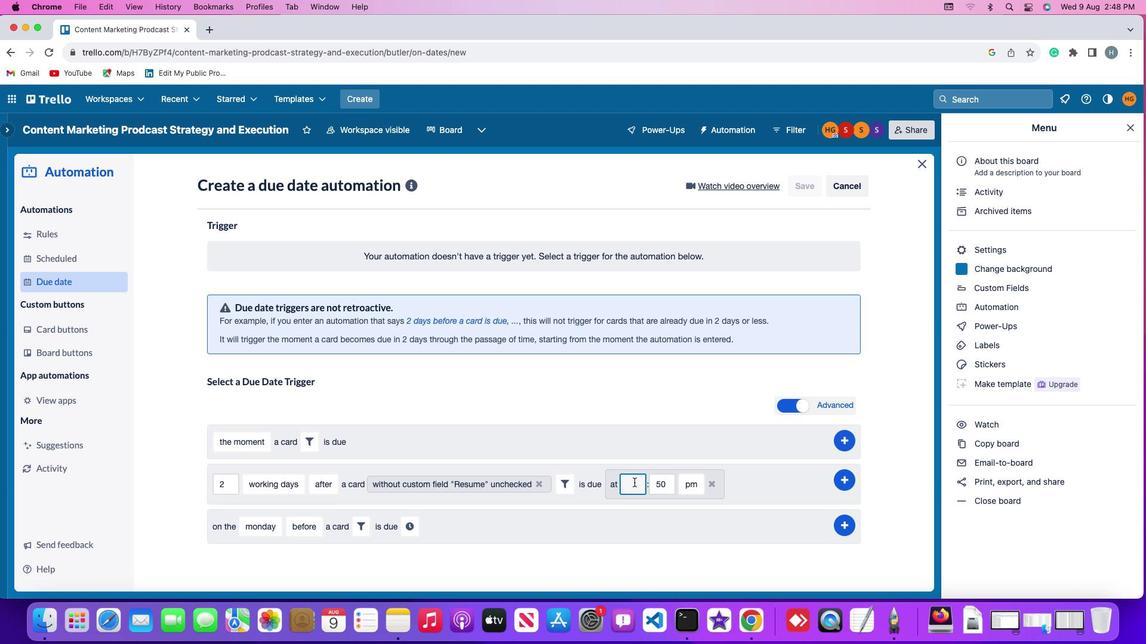 
Action: Mouse moved to (640, 486)
Screenshot: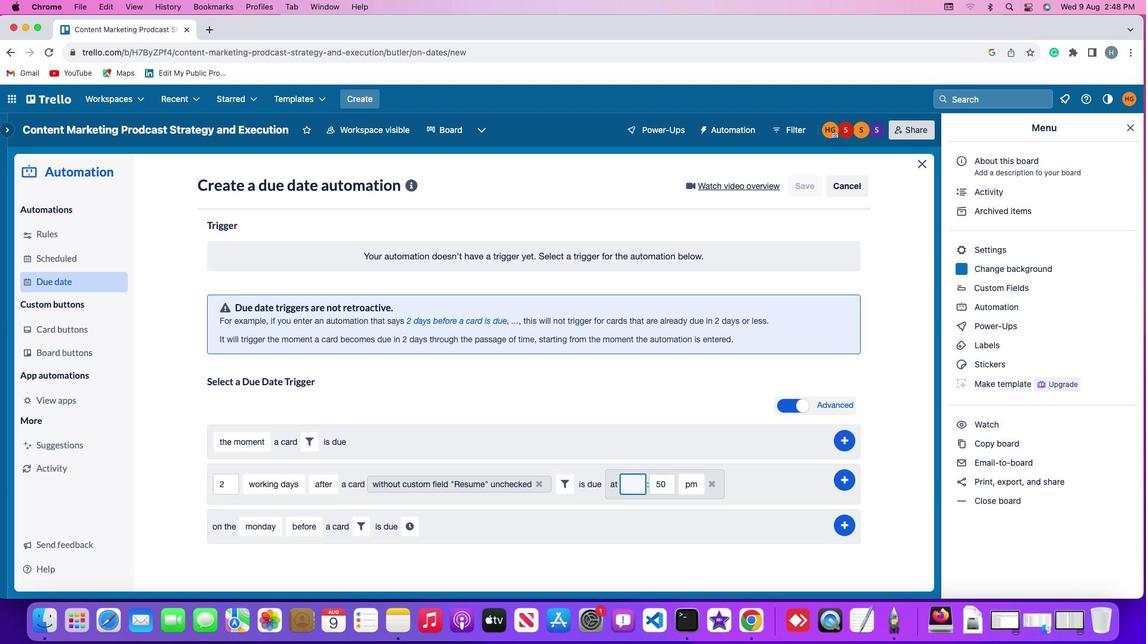 
Action: Key pressed '1''1'
Screenshot: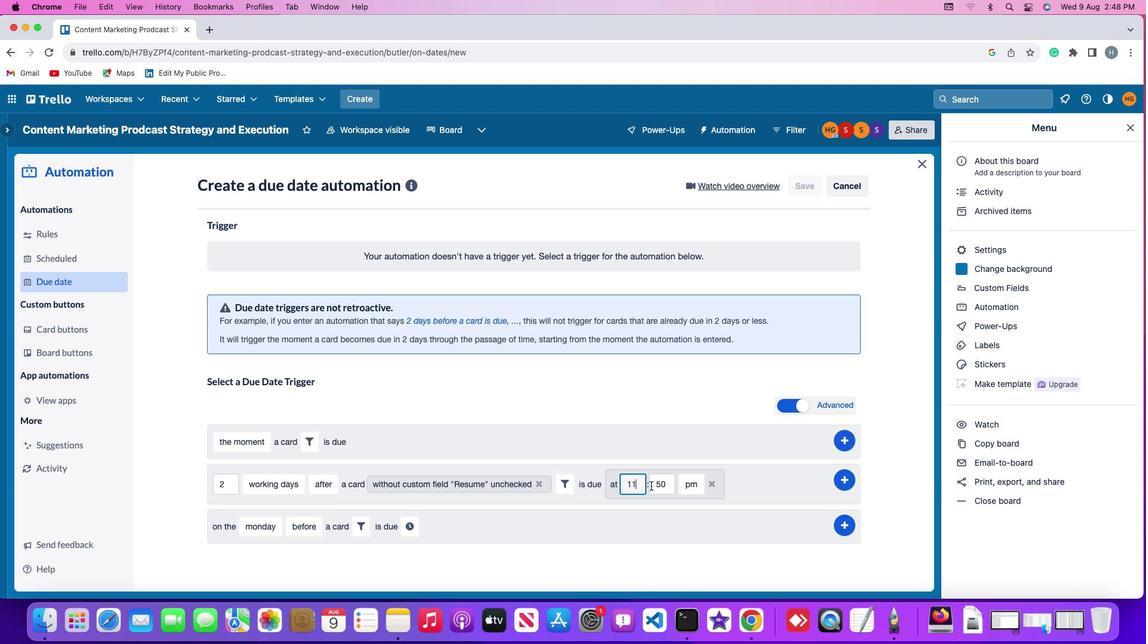 
Action: Mouse moved to (671, 487)
Screenshot: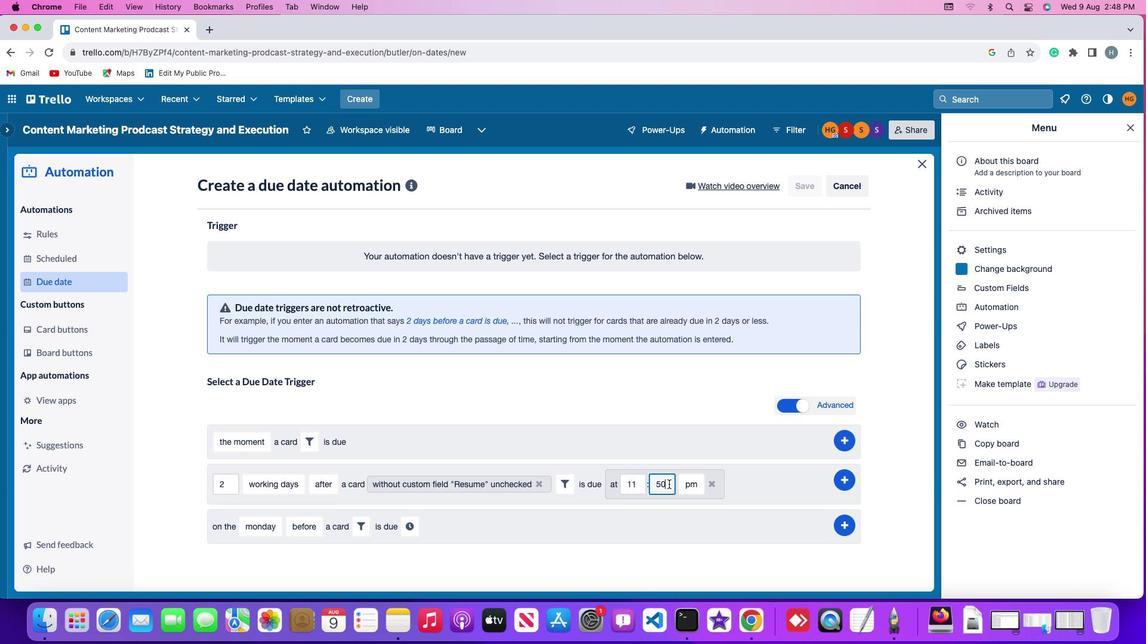 
Action: Mouse pressed left at (671, 487)
Screenshot: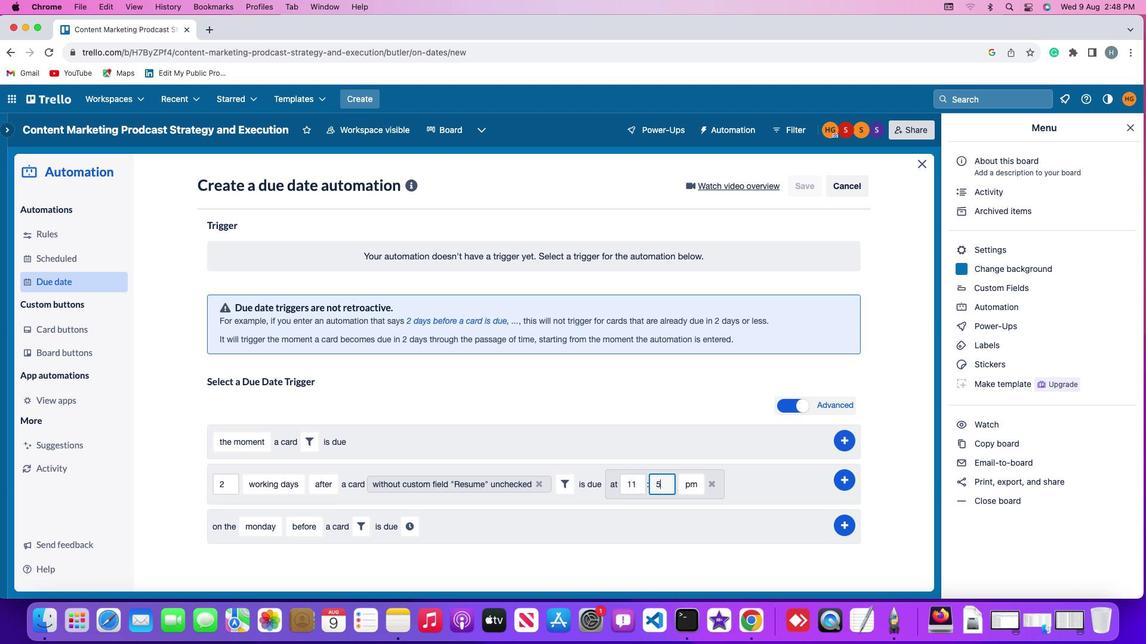 
Action: Mouse moved to (671, 487)
Screenshot: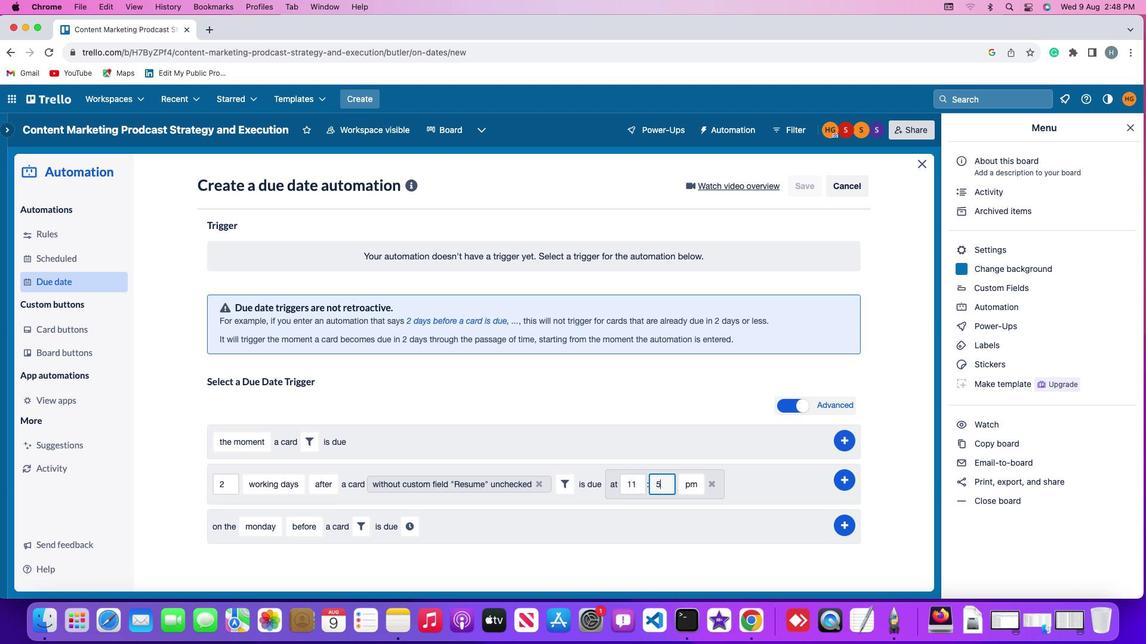 
Action: Key pressed Key.backspaceKey.backspace
Screenshot: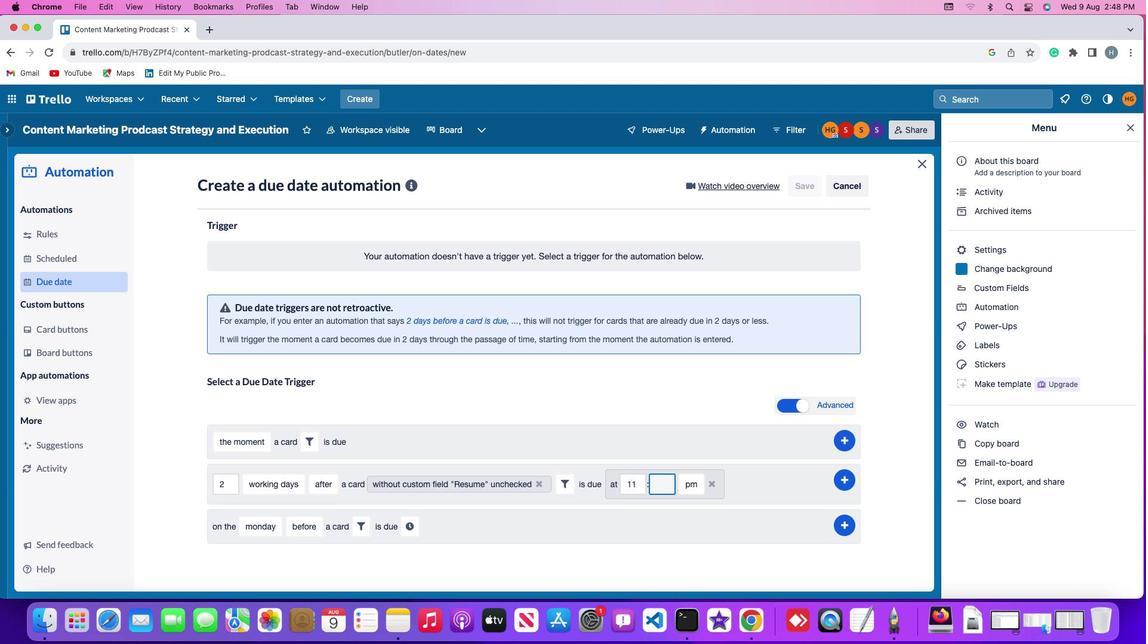 
Action: Mouse moved to (671, 487)
Screenshot: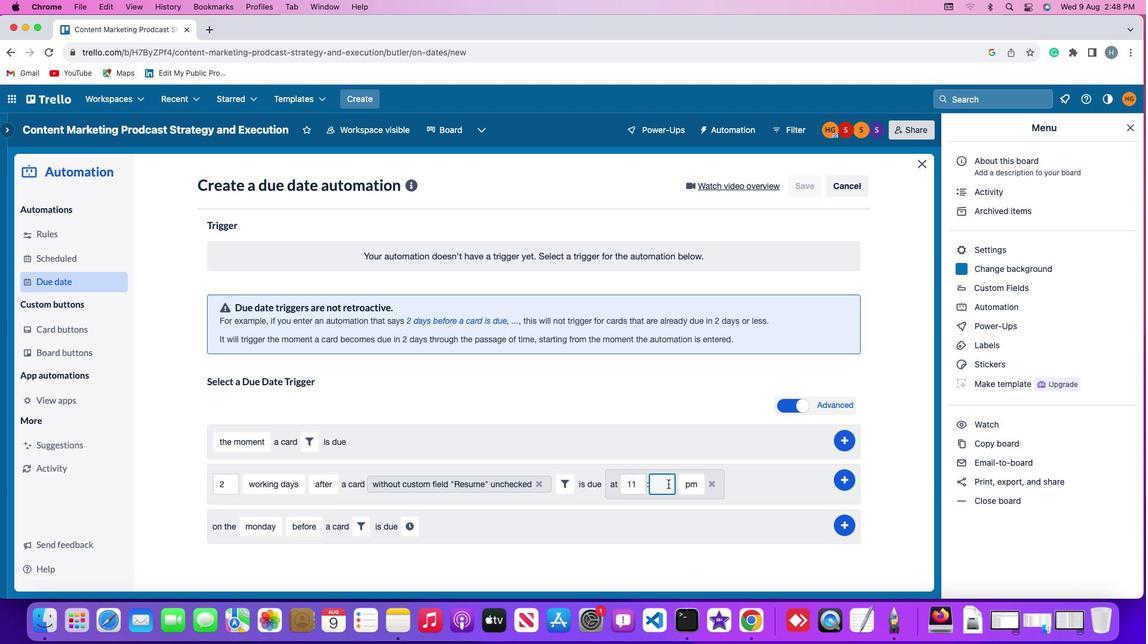 
Action: Key pressed '0''0'
Screenshot: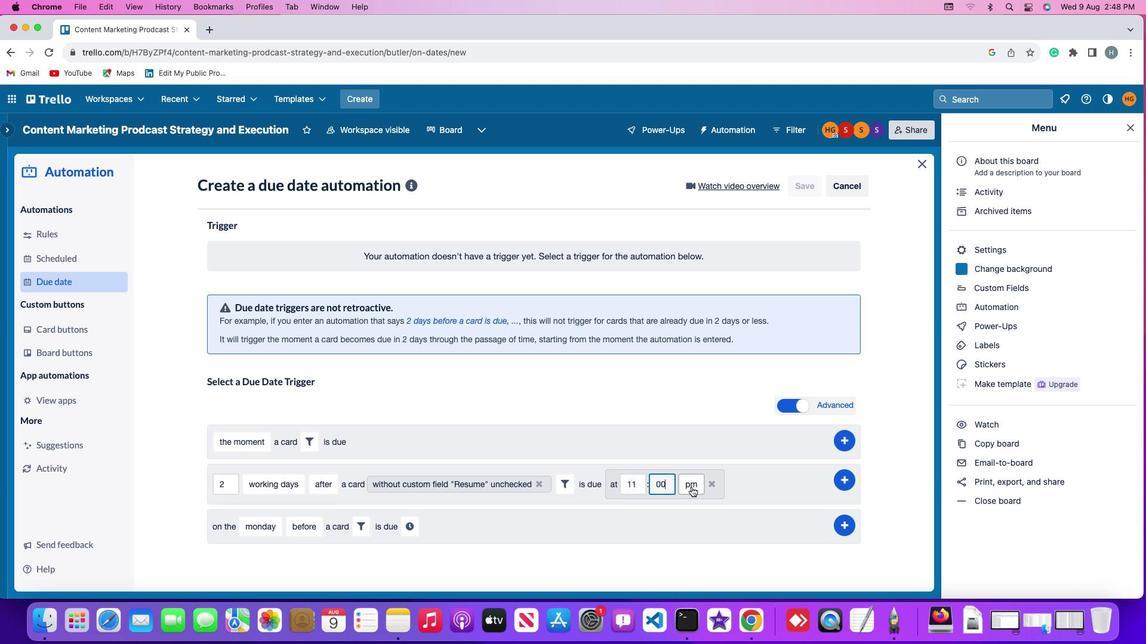 
Action: Mouse moved to (697, 488)
Screenshot: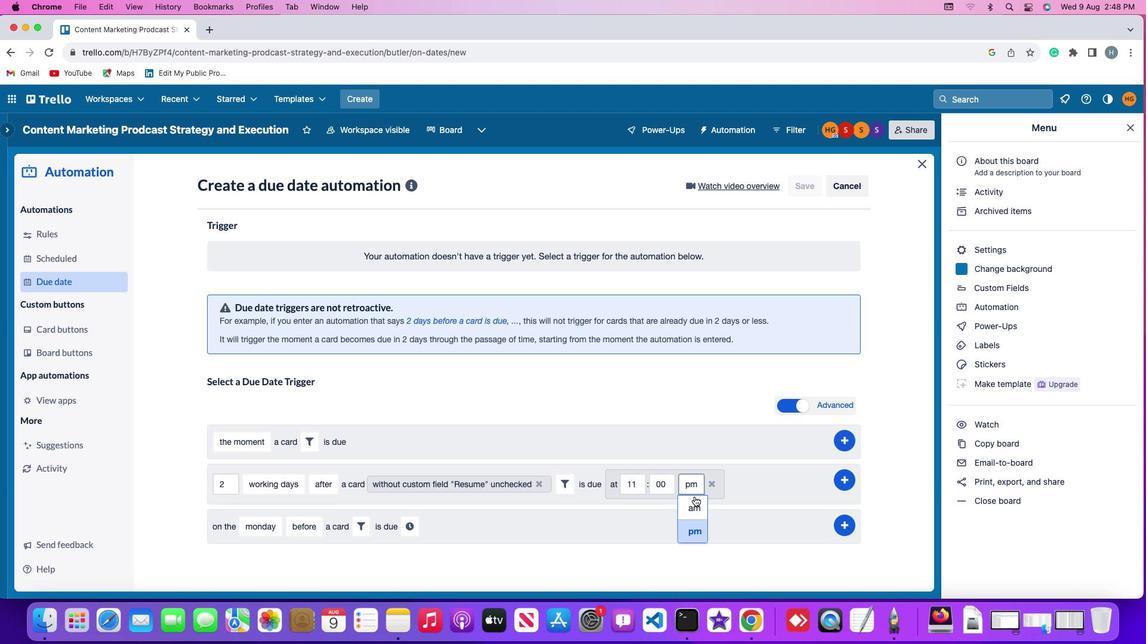 
Action: Mouse pressed left at (697, 488)
Screenshot: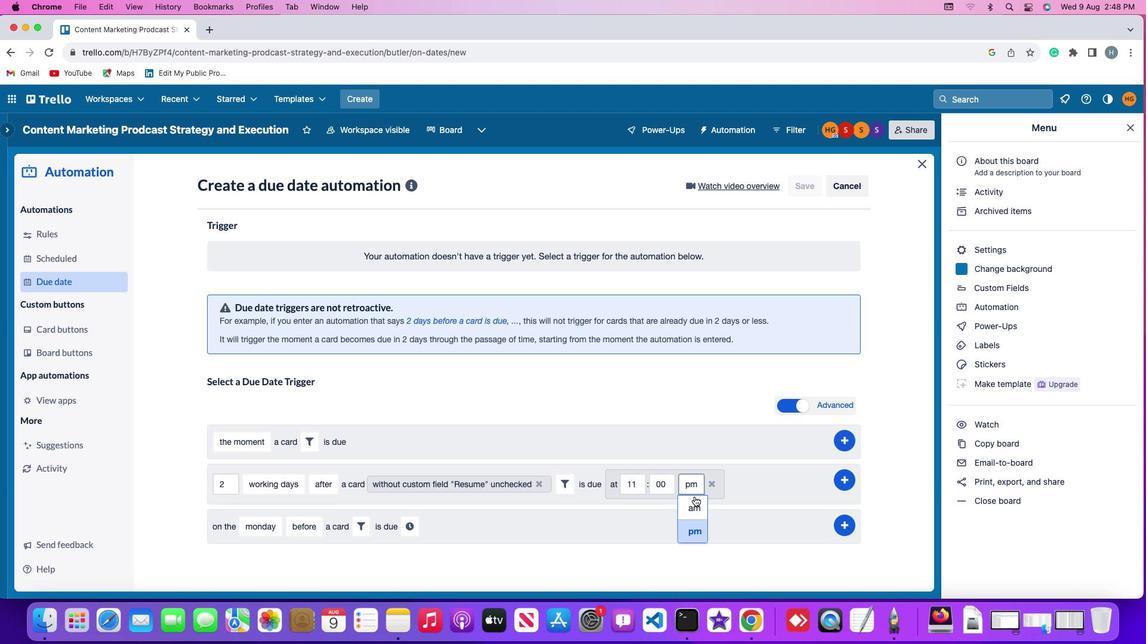 
Action: Mouse moved to (697, 508)
Screenshot: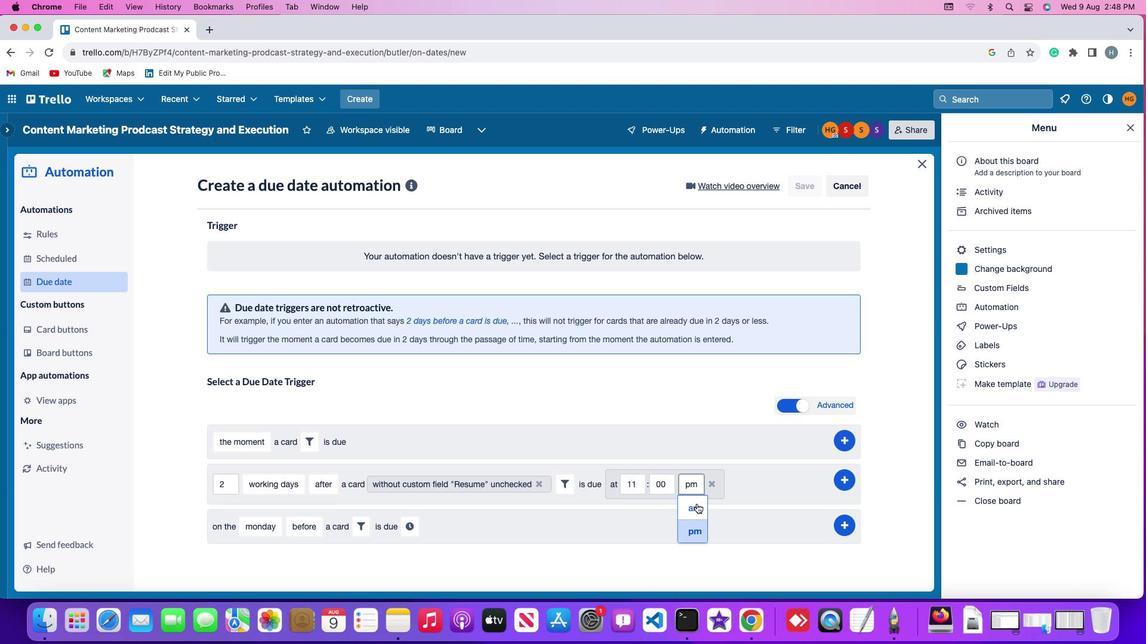 
Action: Mouse pressed left at (697, 508)
Screenshot: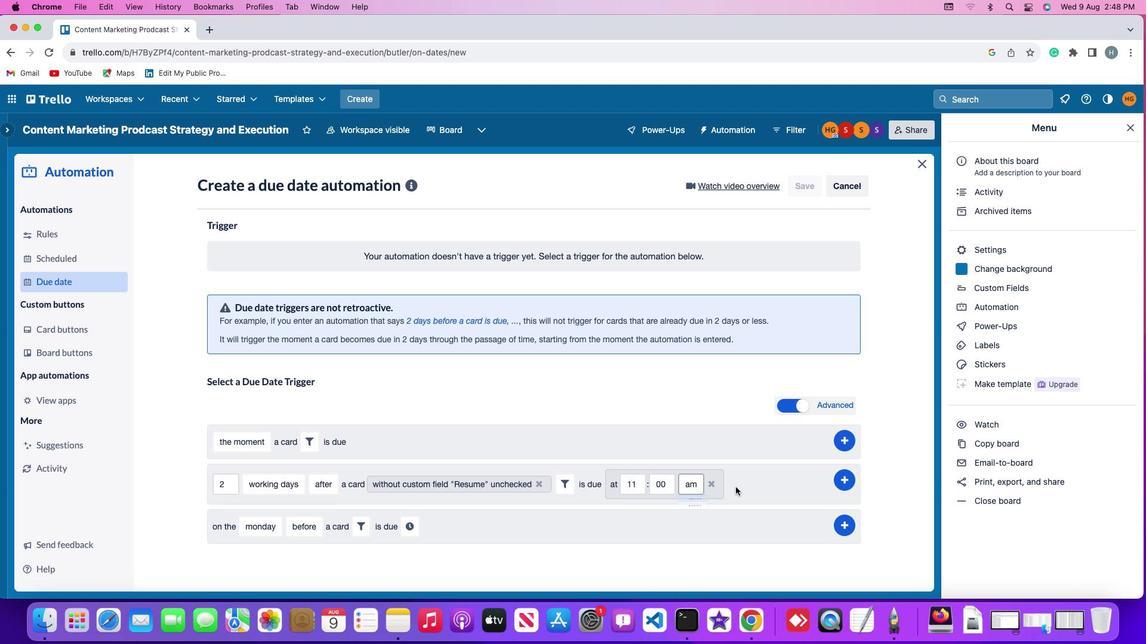 
Action: Mouse moved to (847, 481)
Screenshot: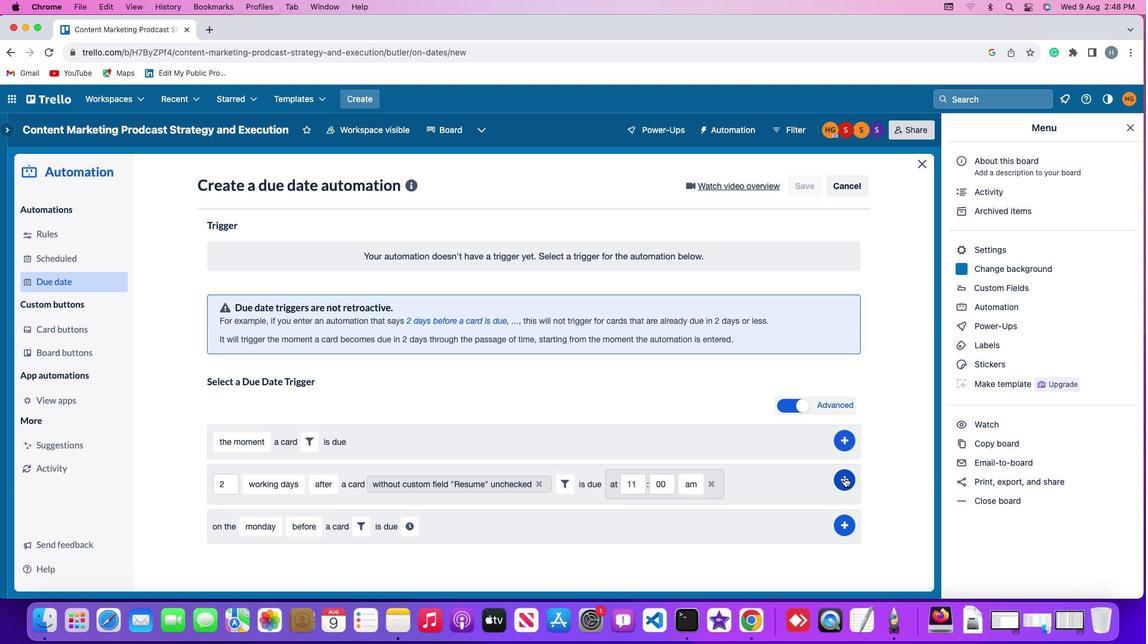 
Action: Mouse pressed left at (847, 481)
Screenshot: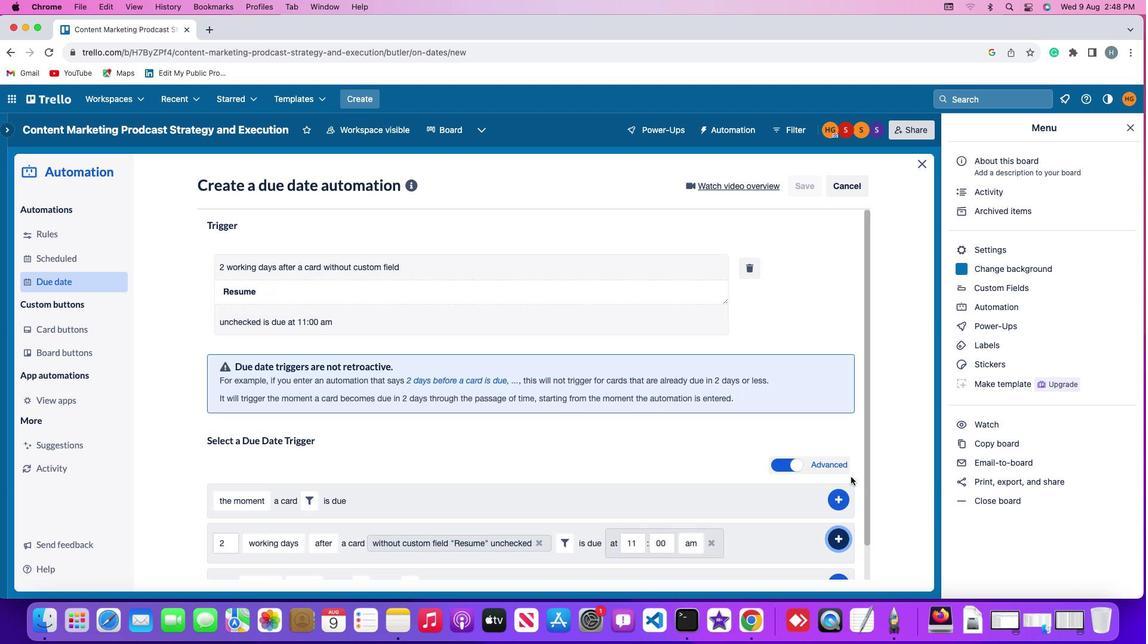 
Action: Mouse moved to (908, 380)
Screenshot: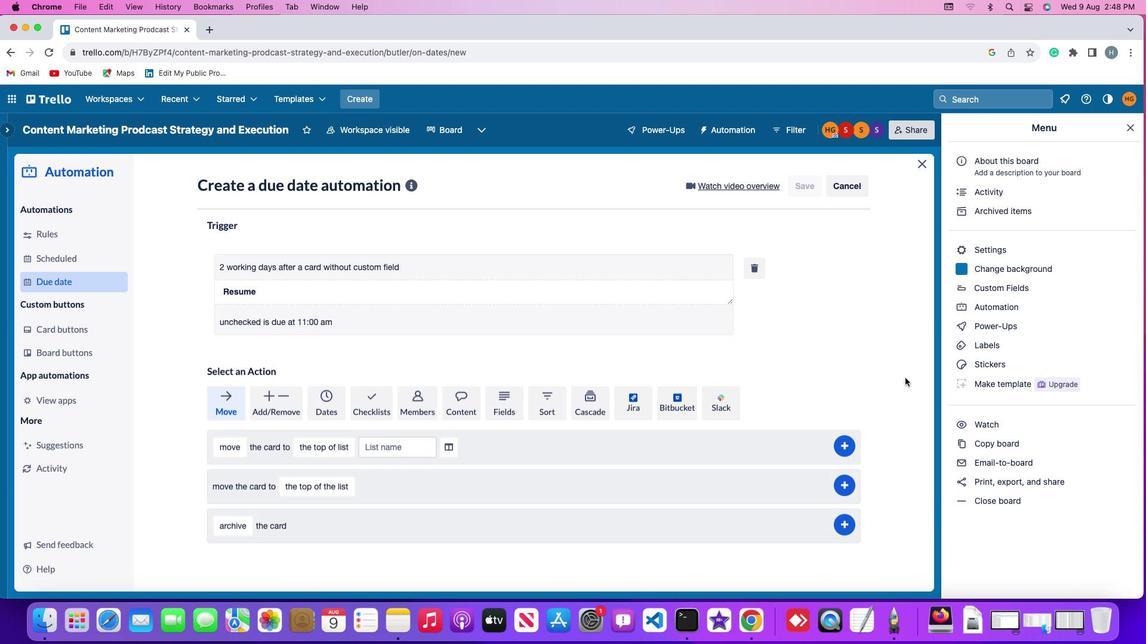 
